 Task: Find connections with filter location Bingley with filter topic #Projectmanagementwith filter profile language English with filter current company Smile Foundation with filter school Institute of Engineering & Technology DAVV, Indore with filter industry Business Content with filter service category Print Design with filter keywords title Graphic Designer
Action: Mouse moved to (481, 61)
Screenshot: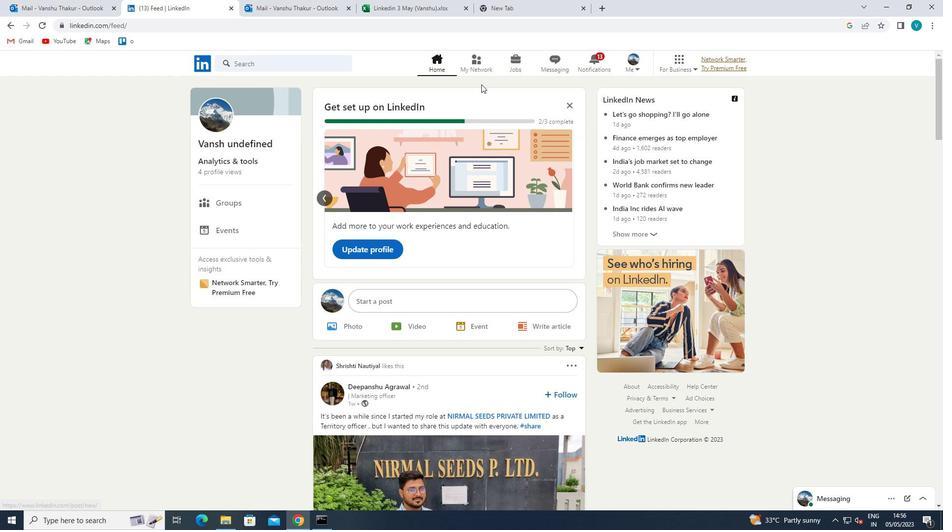 
Action: Mouse pressed left at (481, 61)
Screenshot: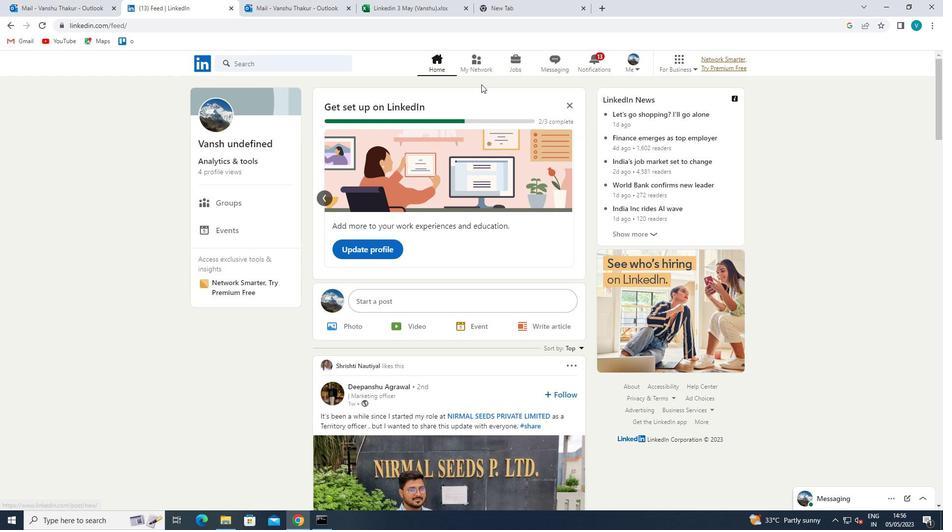 
Action: Mouse moved to (284, 119)
Screenshot: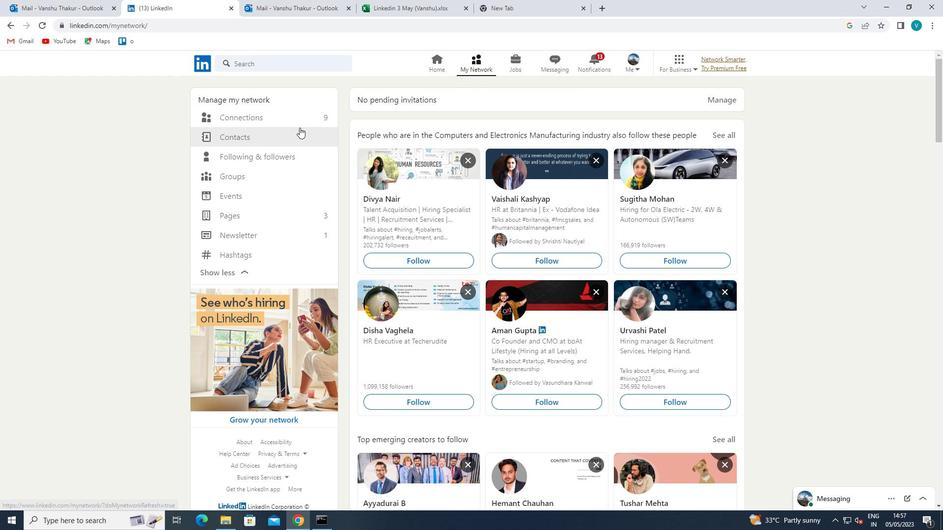 
Action: Mouse pressed left at (284, 119)
Screenshot: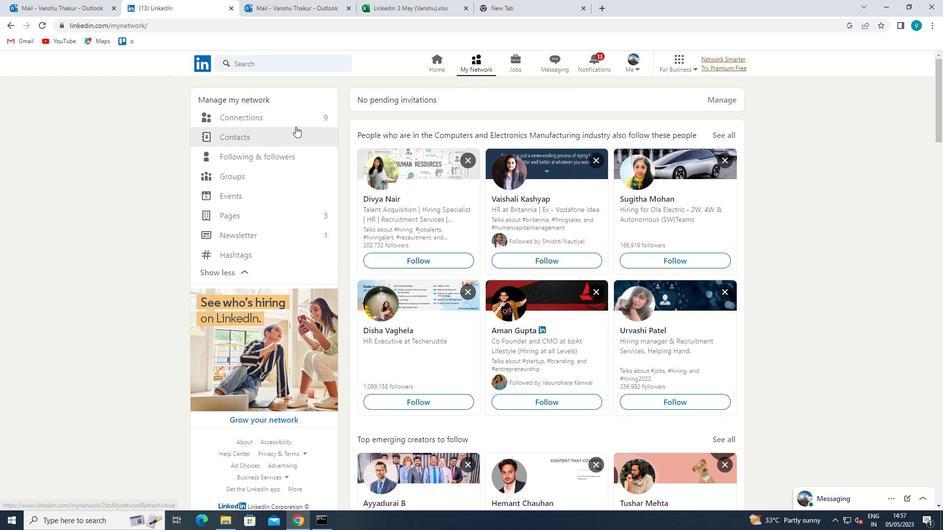 
Action: Mouse moved to (558, 114)
Screenshot: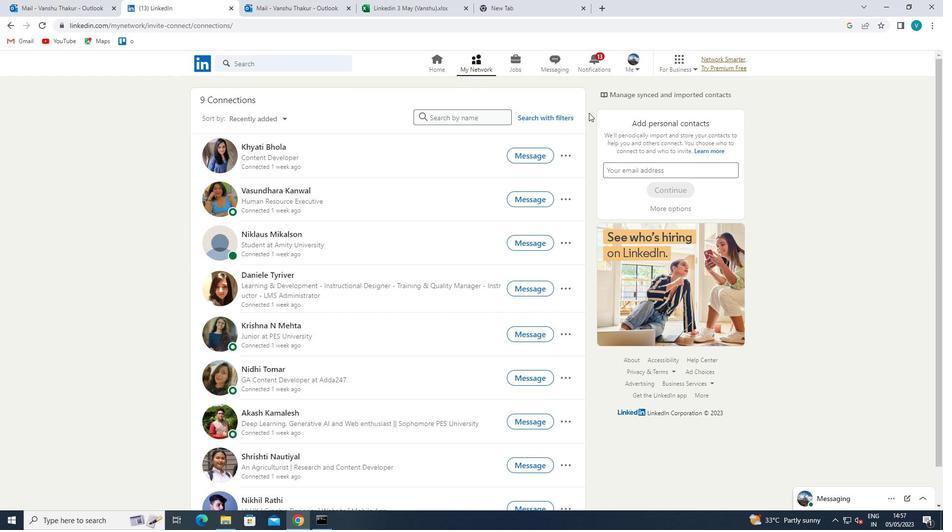
Action: Mouse pressed left at (558, 114)
Screenshot: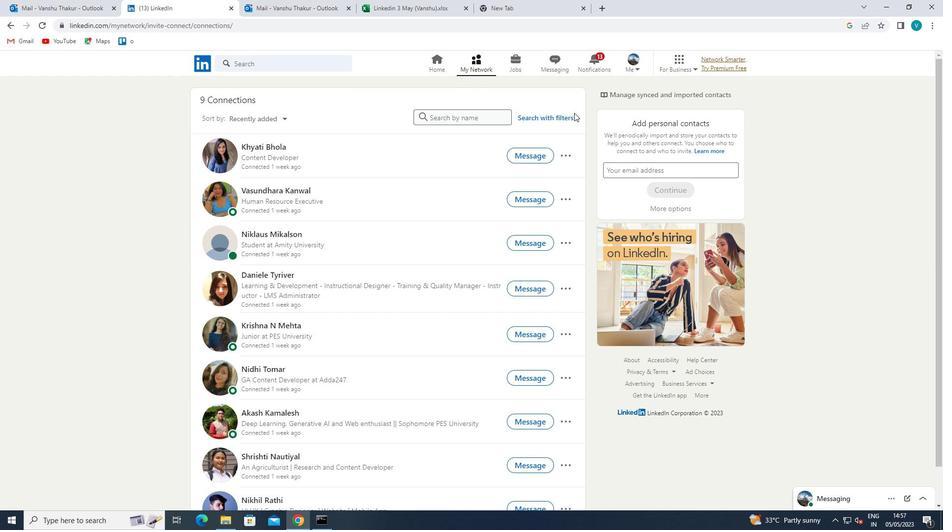 
Action: Mouse moved to (477, 93)
Screenshot: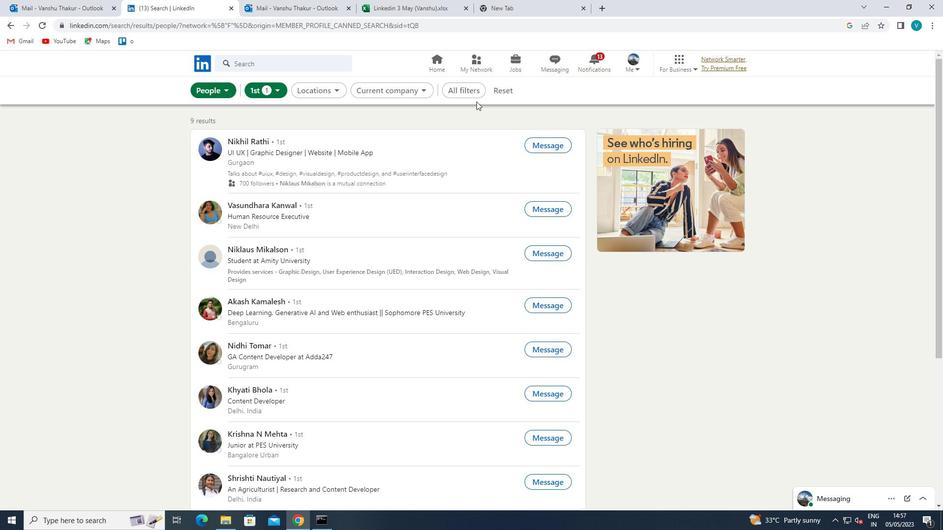 
Action: Mouse pressed left at (477, 93)
Screenshot: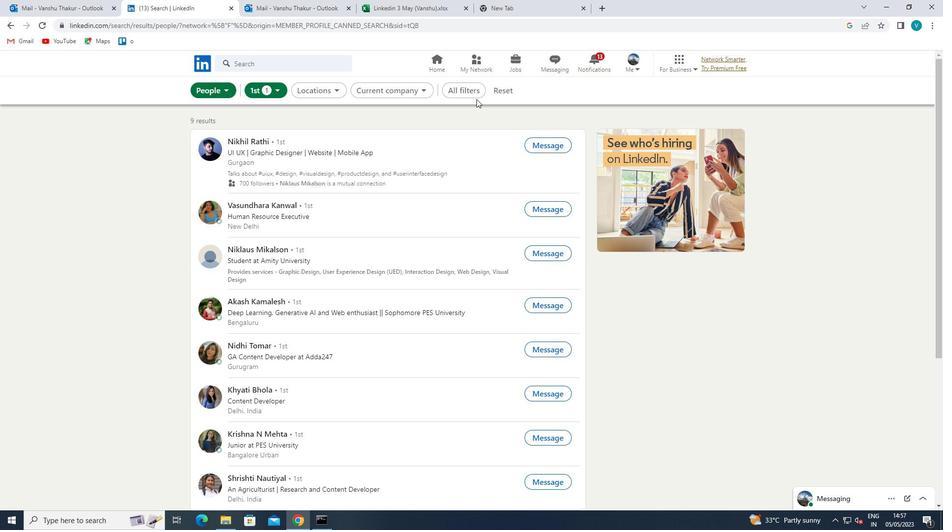 
Action: Mouse moved to (825, 221)
Screenshot: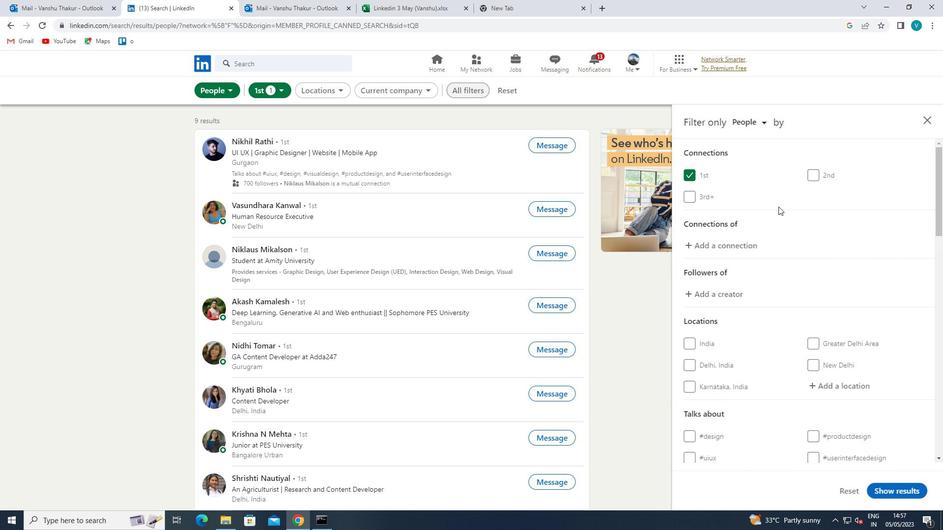 
Action: Mouse scrolled (825, 220) with delta (0, 0)
Screenshot: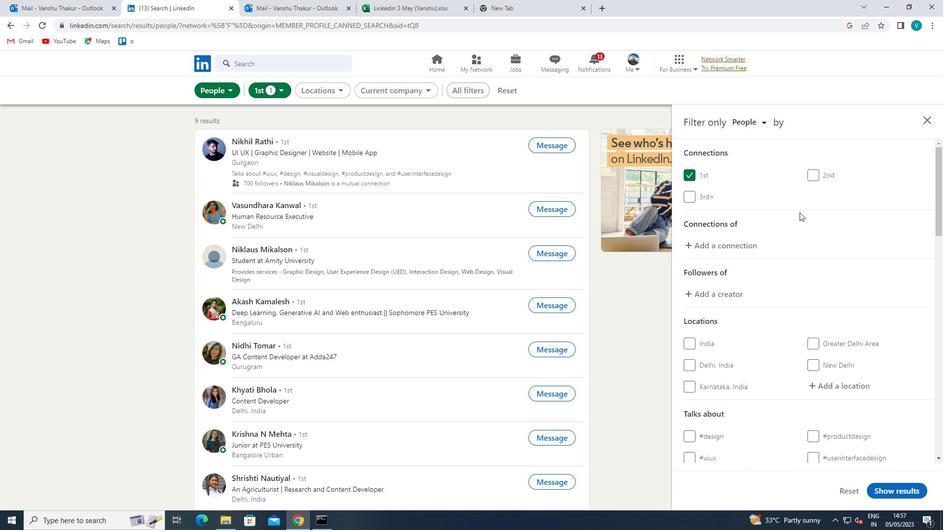 
Action: Mouse moved to (826, 221)
Screenshot: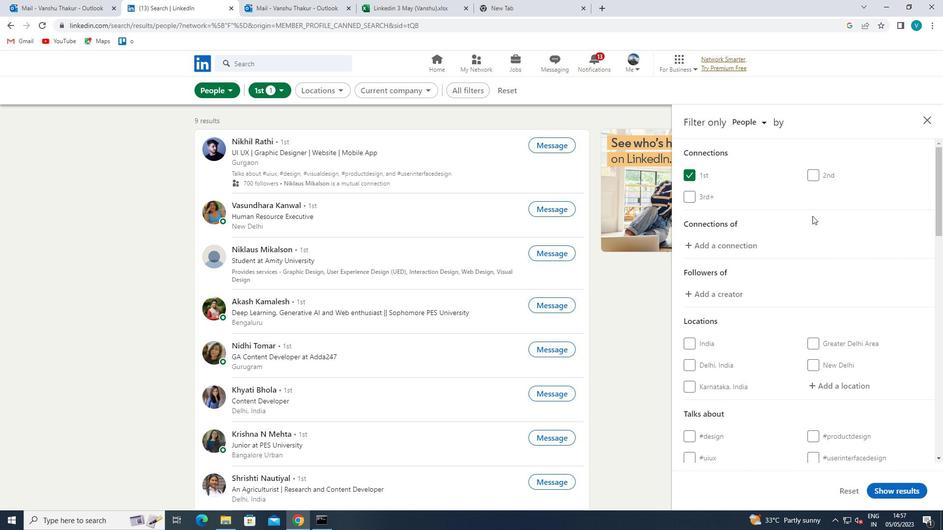 
Action: Mouse scrolled (826, 221) with delta (0, 0)
Screenshot: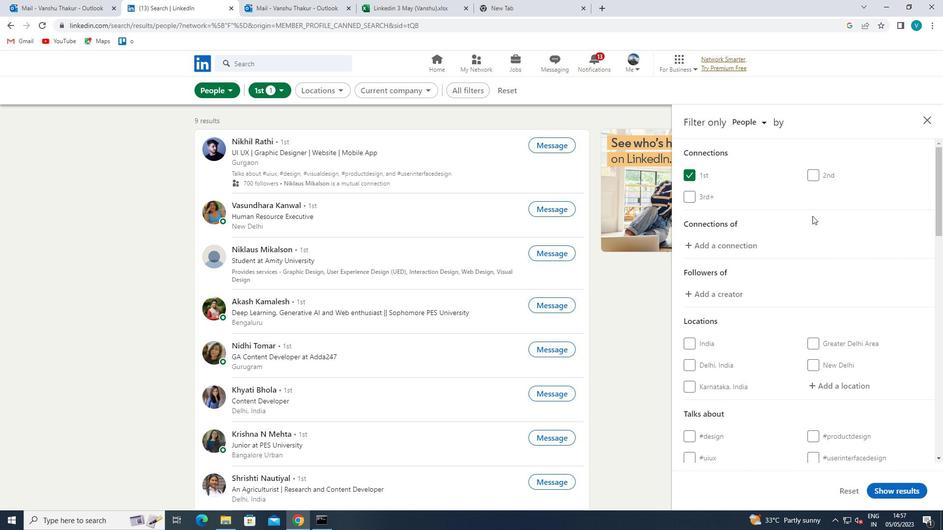 
Action: Mouse moved to (826, 222)
Screenshot: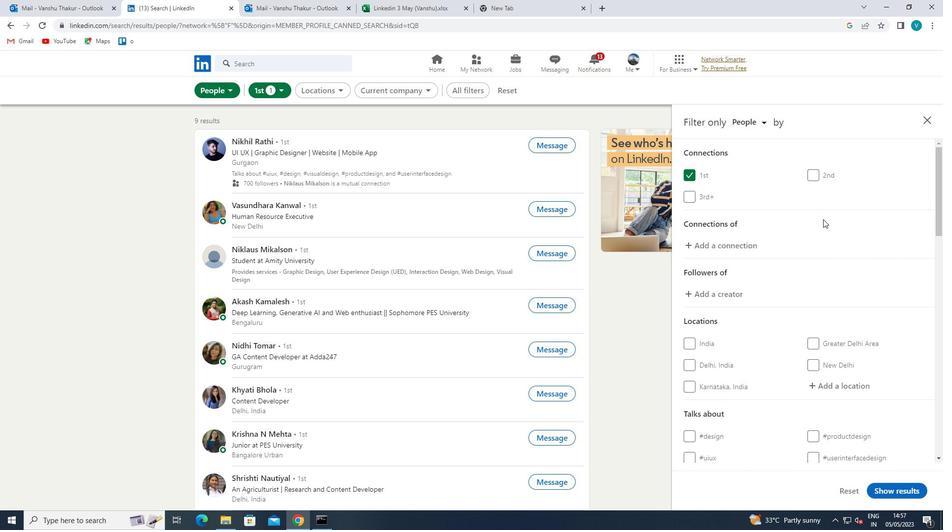 
Action: Mouse scrolled (826, 221) with delta (0, 0)
Screenshot: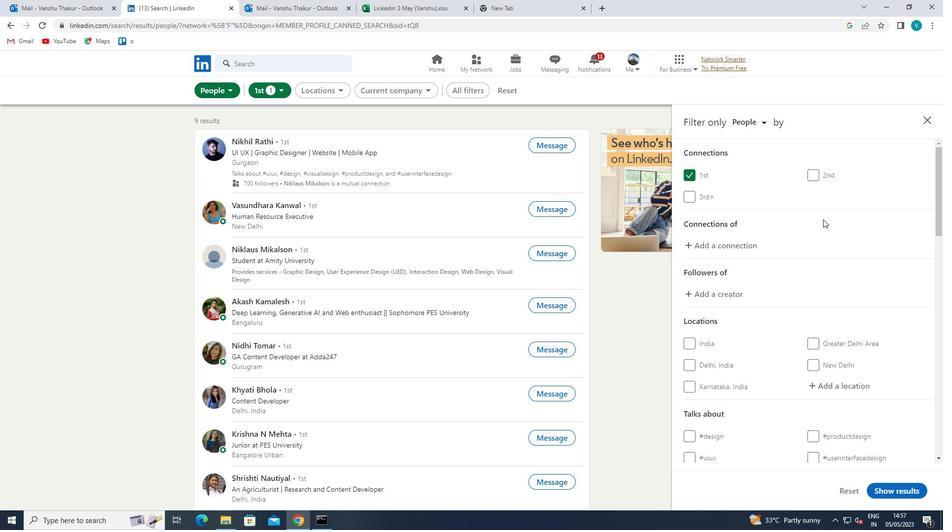 
Action: Mouse moved to (844, 241)
Screenshot: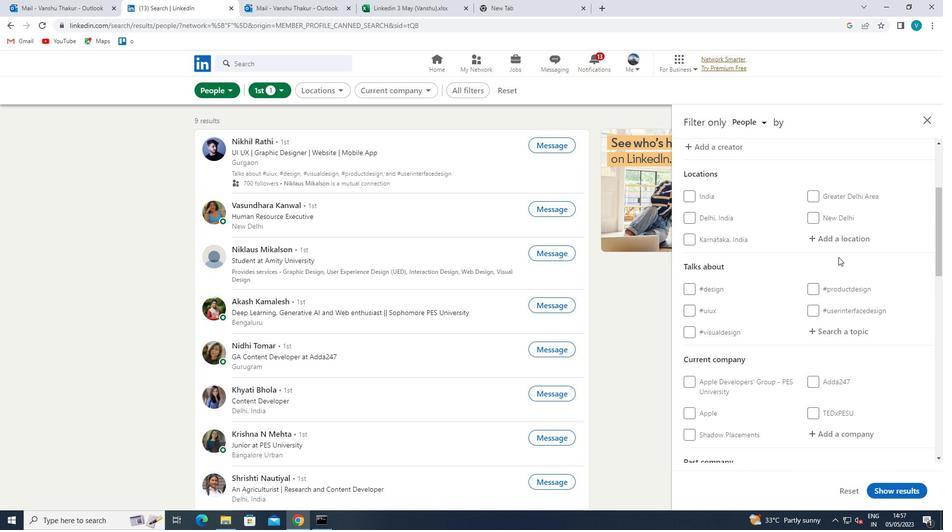 
Action: Mouse pressed left at (844, 241)
Screenshot: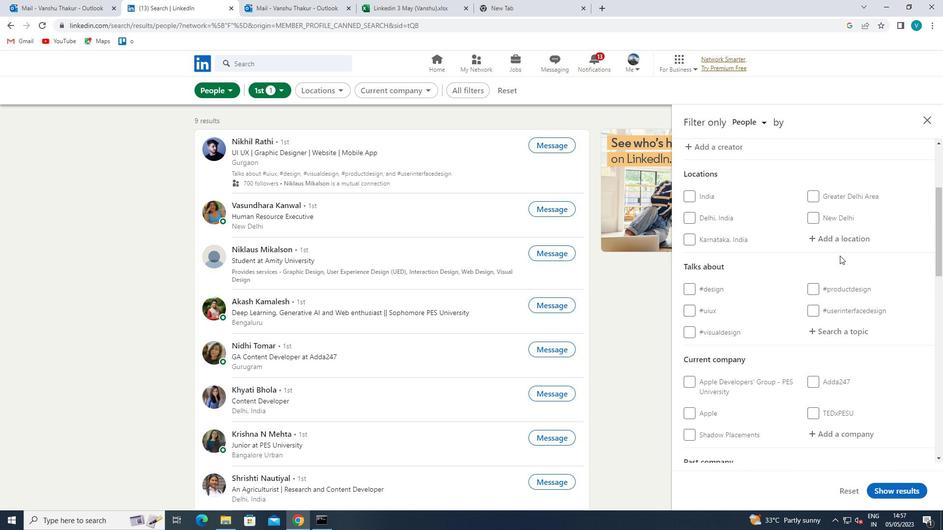 
Action: Key pressed <Key.shift>BINGLEY
Screenshot: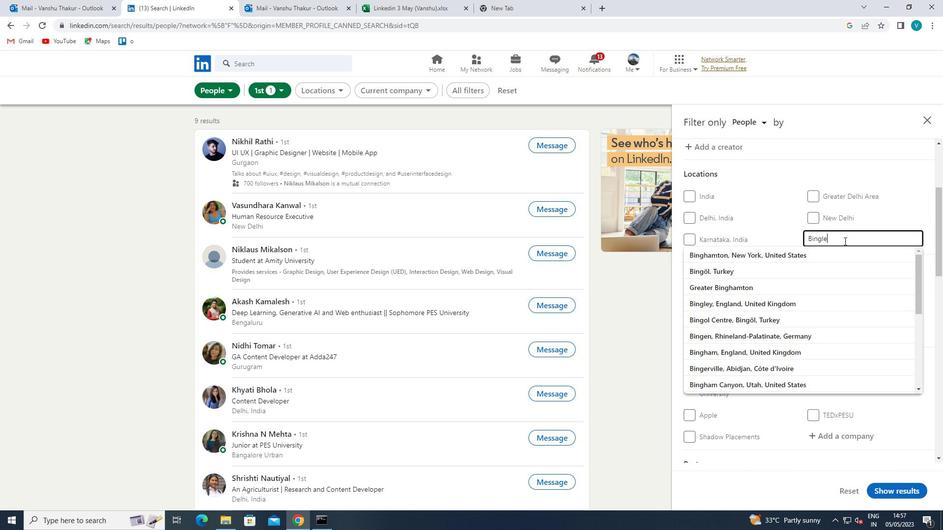 
Action: Mouse moved to (827, 249)
Screenshot: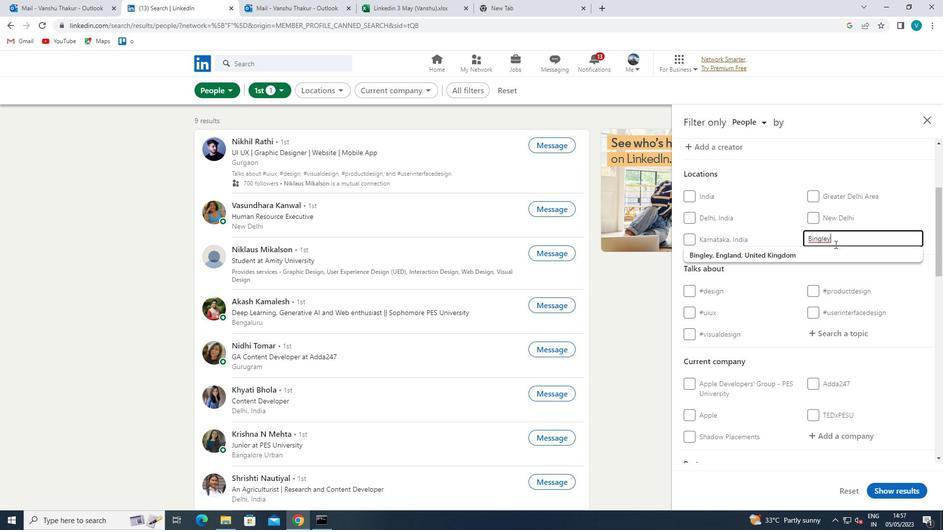 
Action: Mouse pressed left at (827, 249)
Screenshot: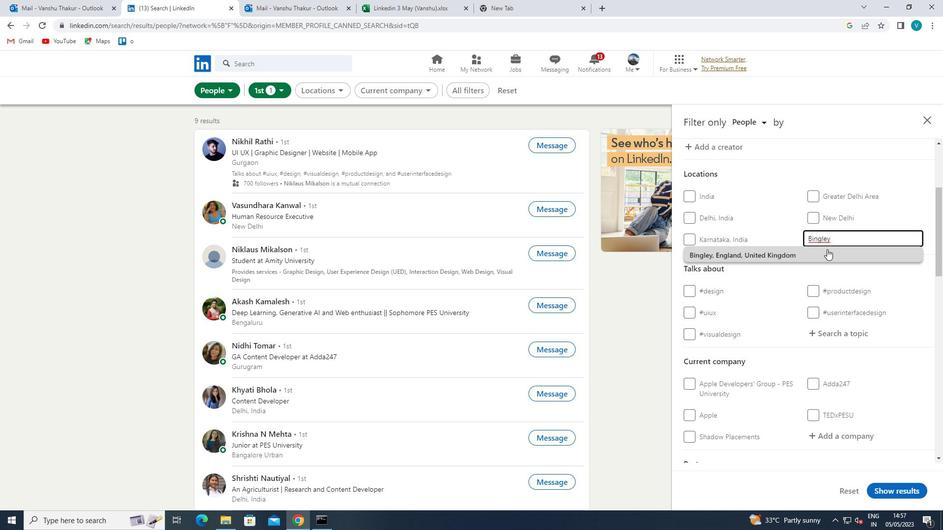
Action: Mouse scrolled (827, 249) with delta (0, 0)
Screenshot: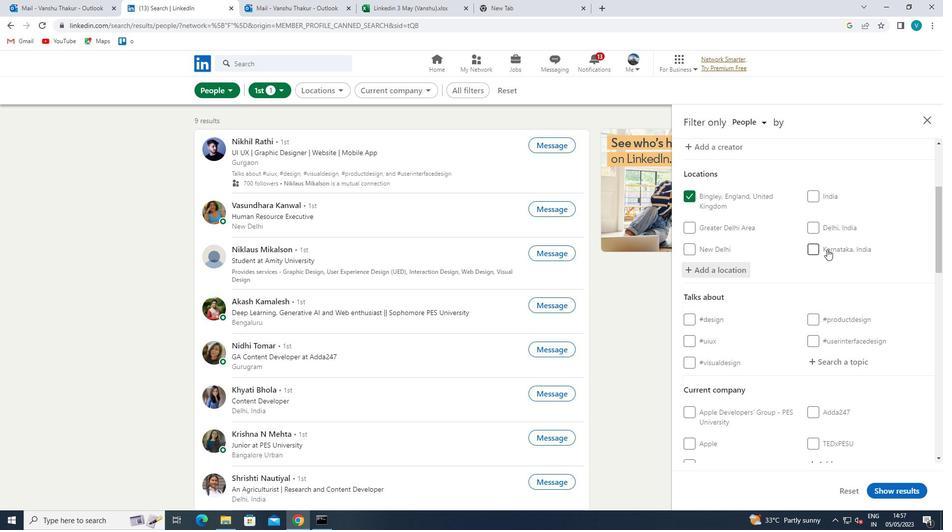 
Action: Mouse scrolled (827, 249) with delta (0, 0)
Screenshot: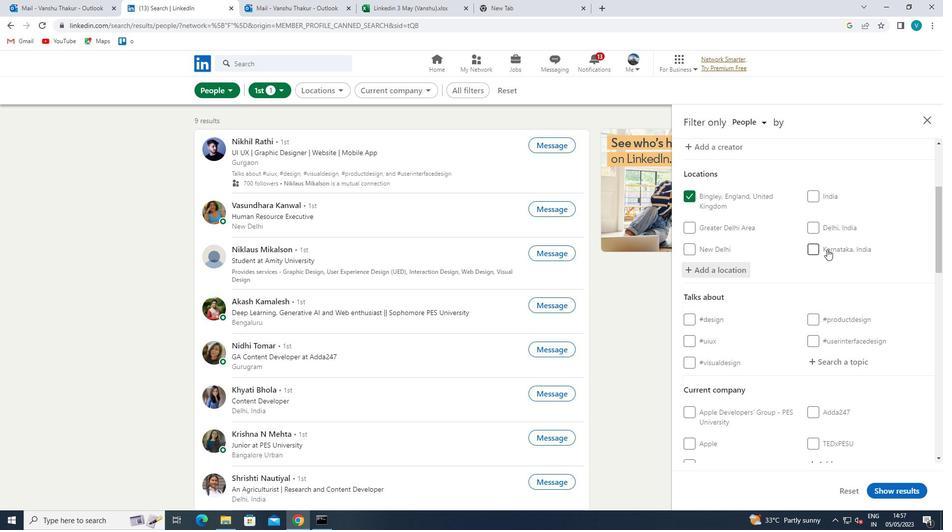 
Action: Mouse moved to (833, 272)
Screenshot: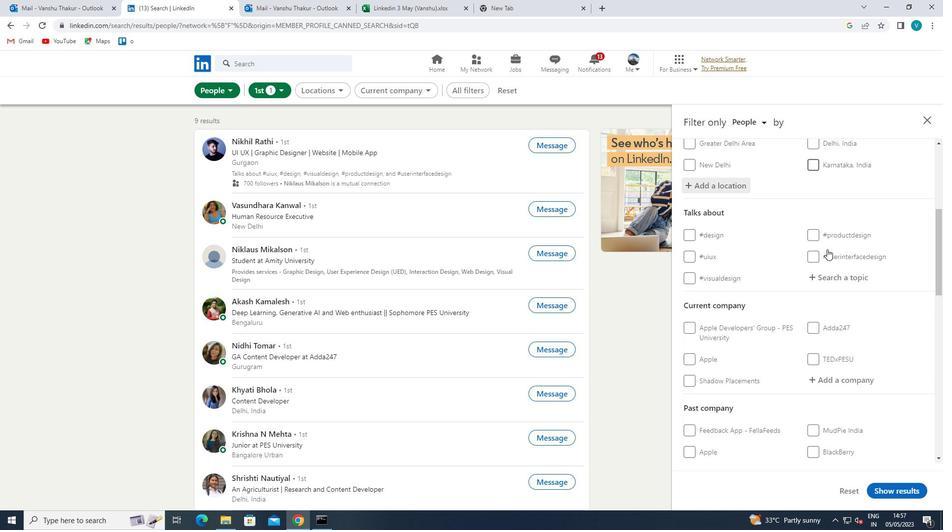 
Action: Mouse pressed left at (833, 272)
Screenshot: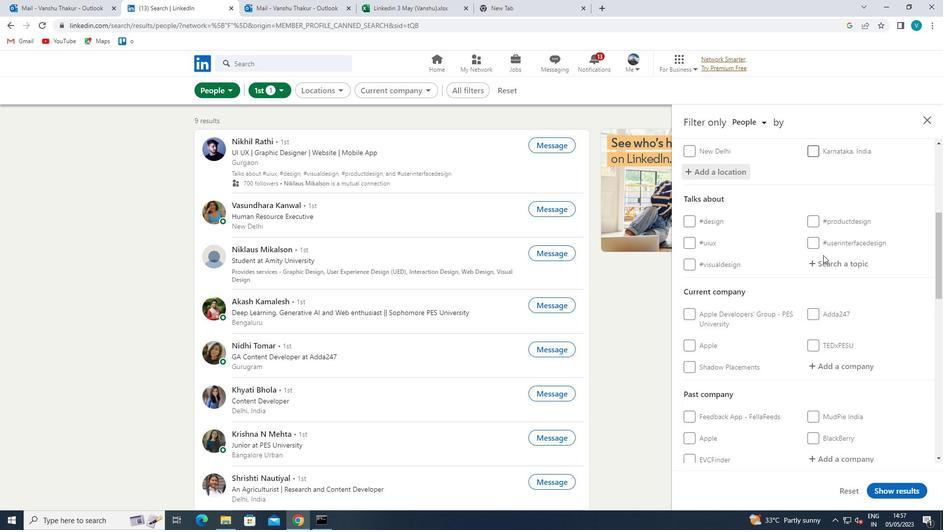 
Action: Mouse moved to (843, 266)
Screenshot: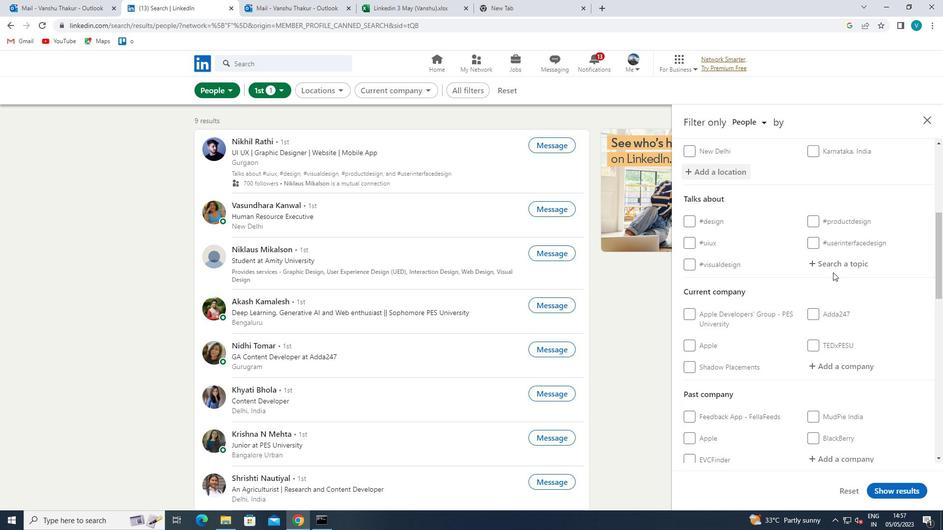 
Action: Mouse pressed left at (843, 266)
Screenshot: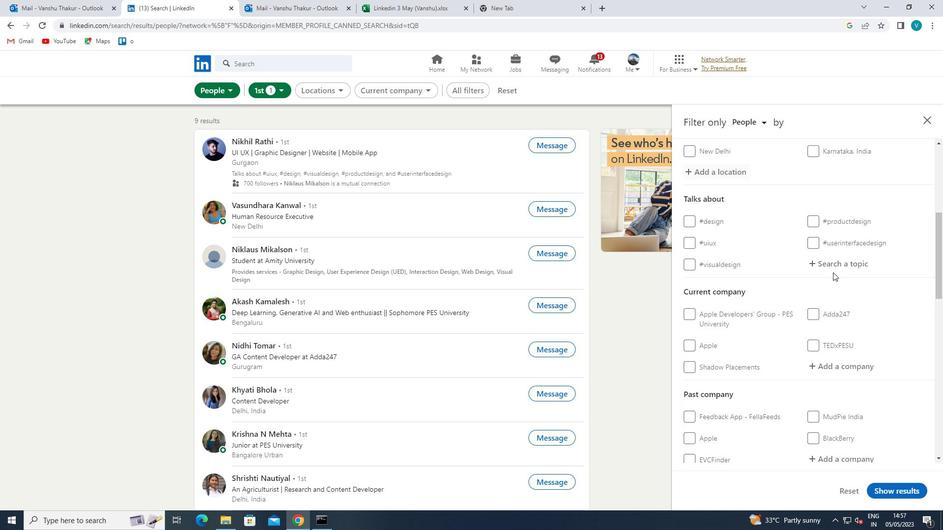 
Action: Key pressed PROJECT
Screenshot: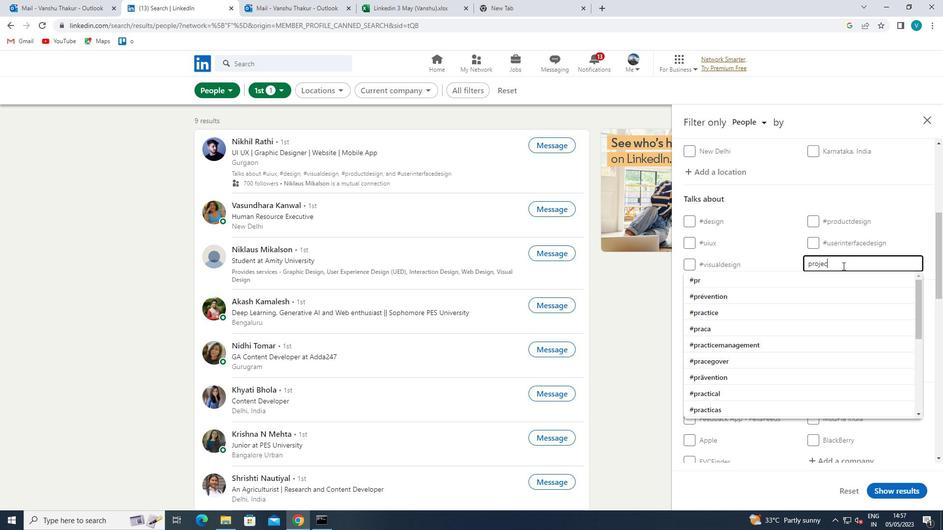
Action: Mouse moved to (828, 296)
Screenshot: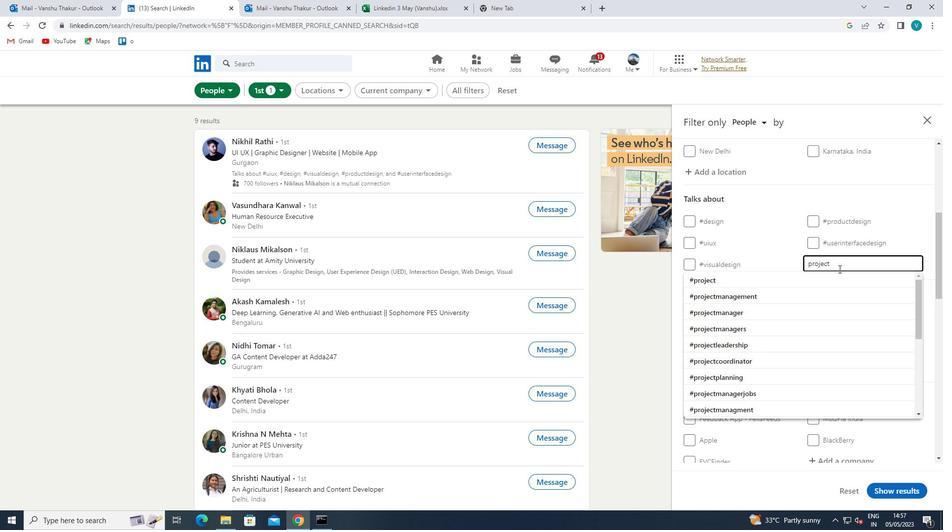 
Action: Mouse pressed left at (828, 296)
Screenshot: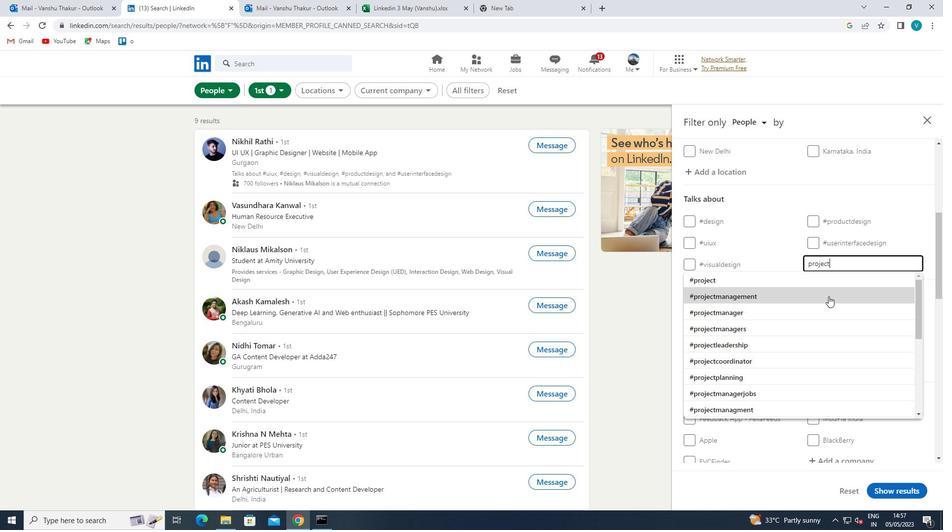 
Action: Mouse scrolled (828, 296) with delta (0, 0)
Screenshot: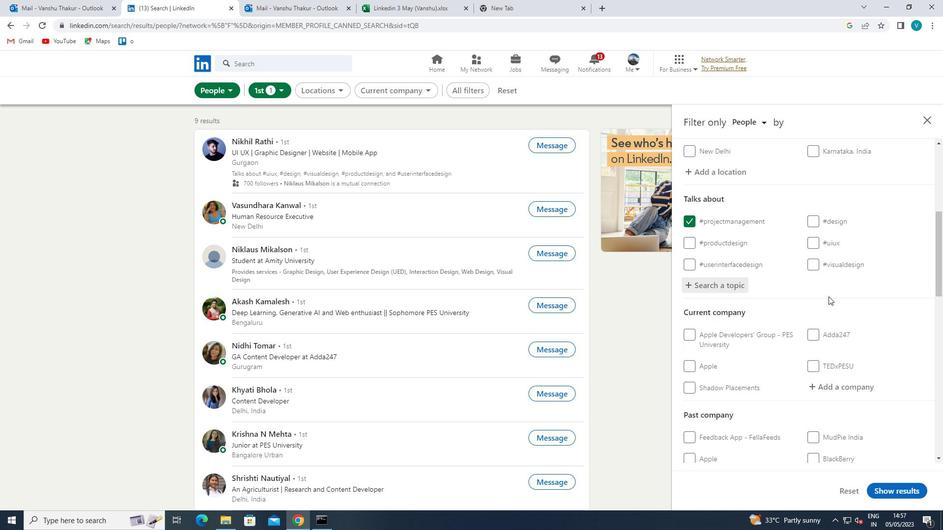 
Action: Mouse scrolled (828, 296) with delta (0, 0)
Screenshot: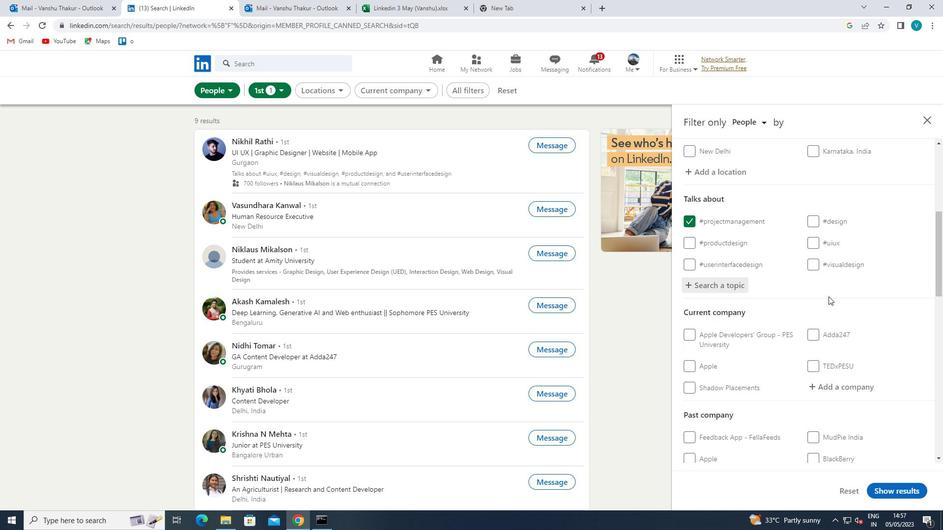 
Action: Mouse scrolled (828, 296) with delta (0, 0)
Screenshot: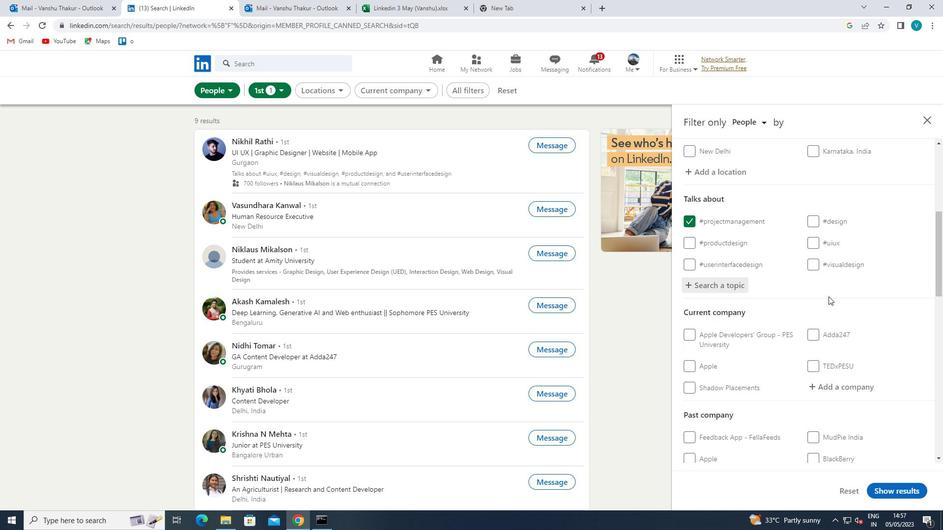 
Action: Mouse scrolled (828, 296) with delta (0, 0)
Screenshot: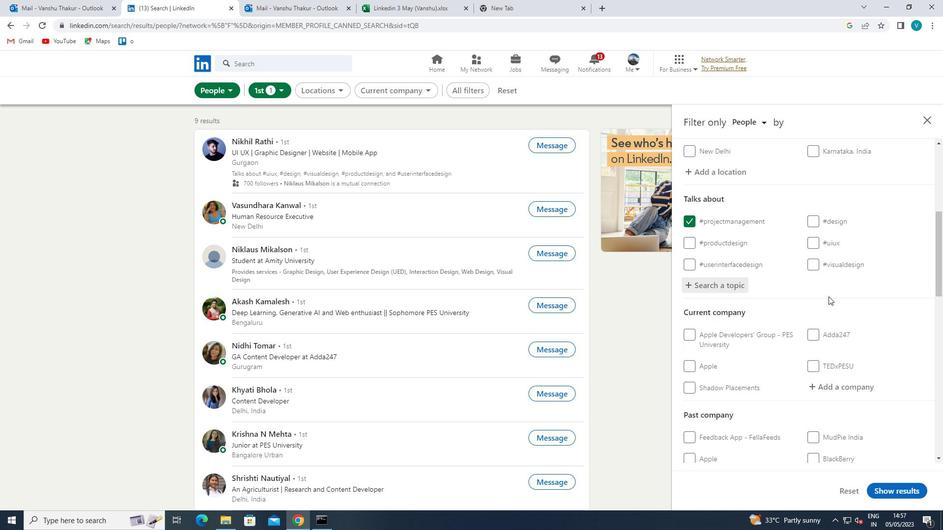 
Action: Mouse scrolled (828, 296) with delta (0, 0)
Screenshot: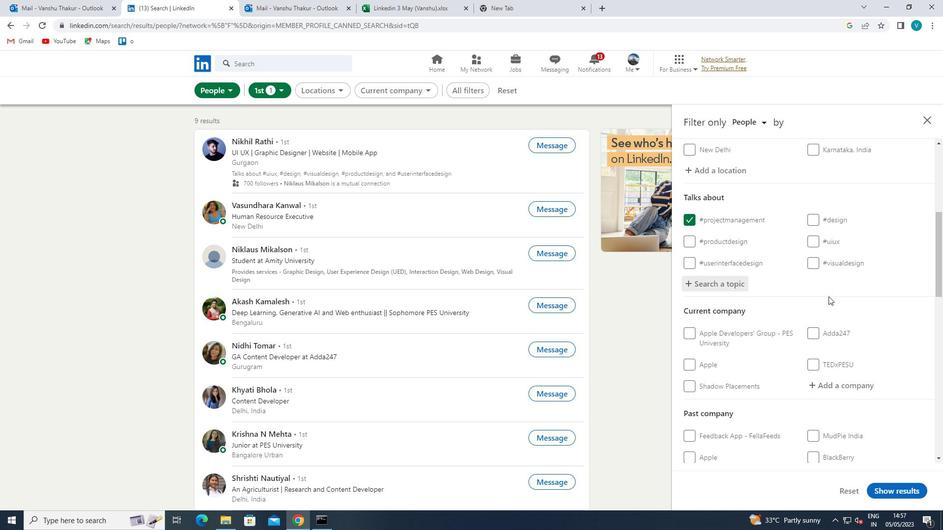 
Action: Mouse scrolled (828, 296) with delta (0, 0)
Screenshot: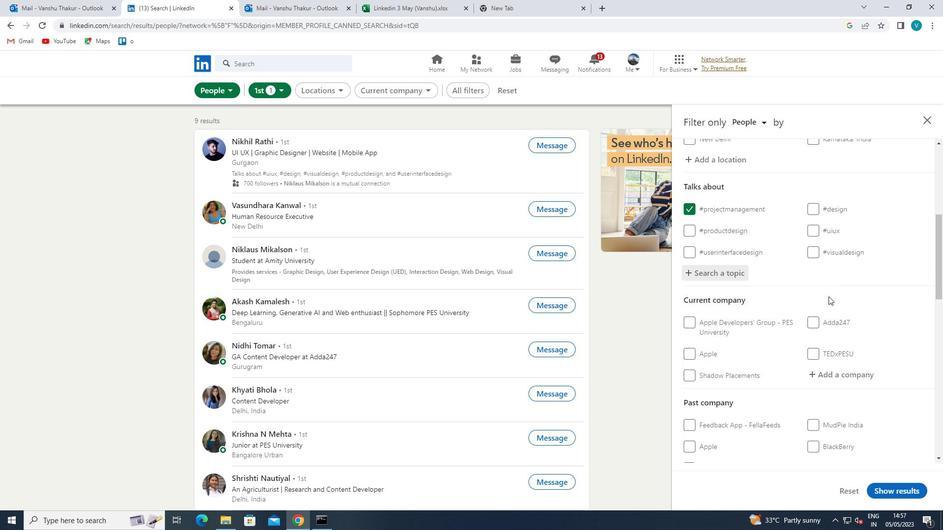 
Action: Mouse scrolled (828, 296) with delta (0, 0)
Screenshot: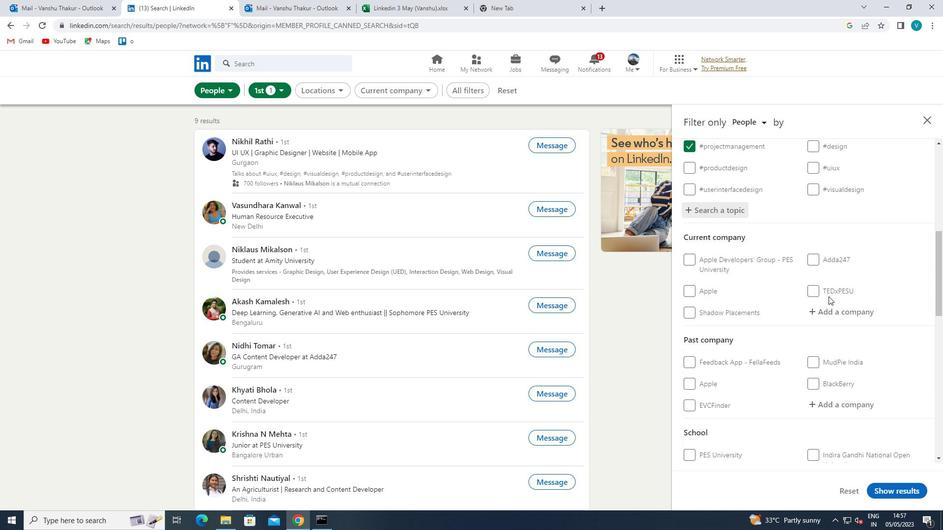 
Action: Mouse moved to (765, 341)
Screenshot: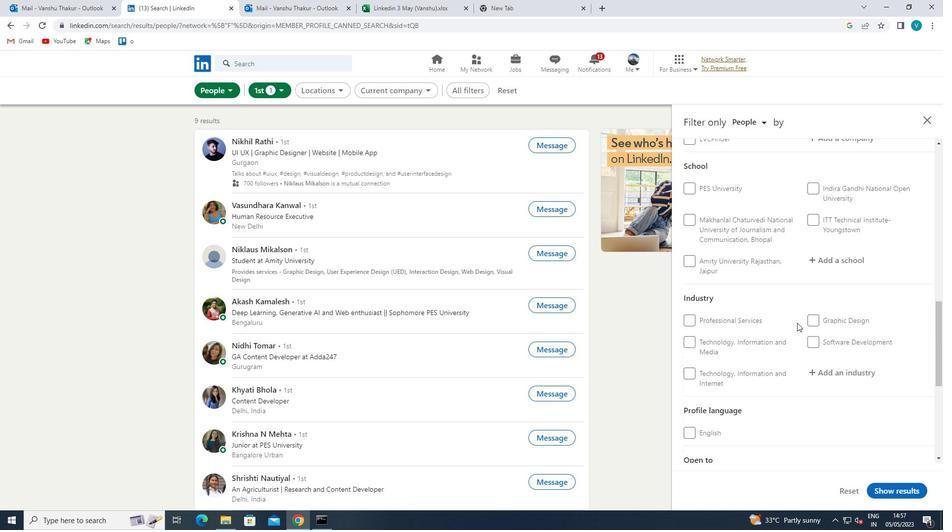 
Action: Mouse scrolled (765, 340) with delta (0, 0)
Screenshot: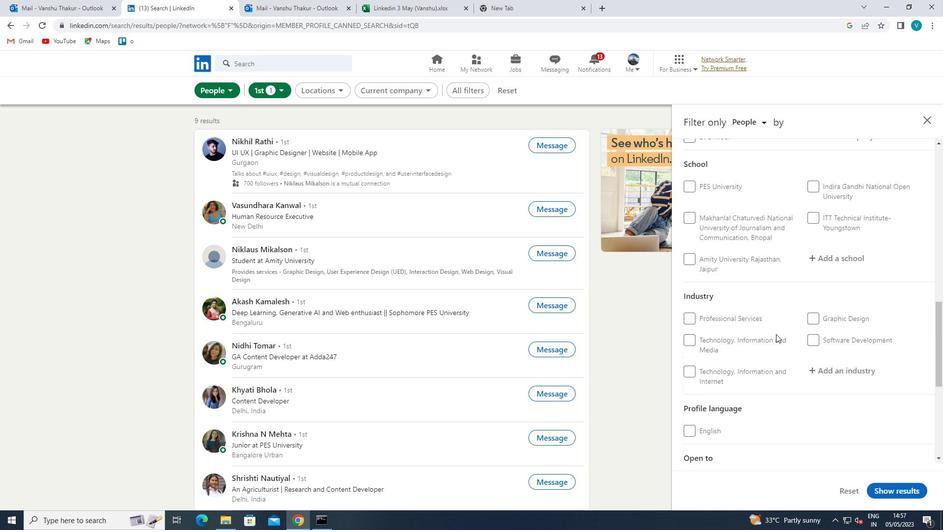 
Action: Mouse scrolled (765, 340) with delta (0, 0)
Screenshot: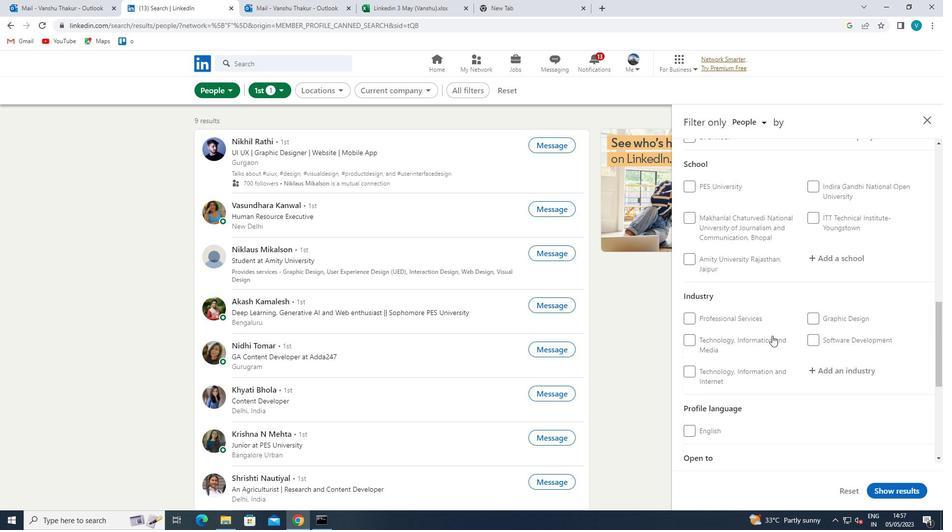 
Action: Mouse moved to (690, 324)
Screenshot: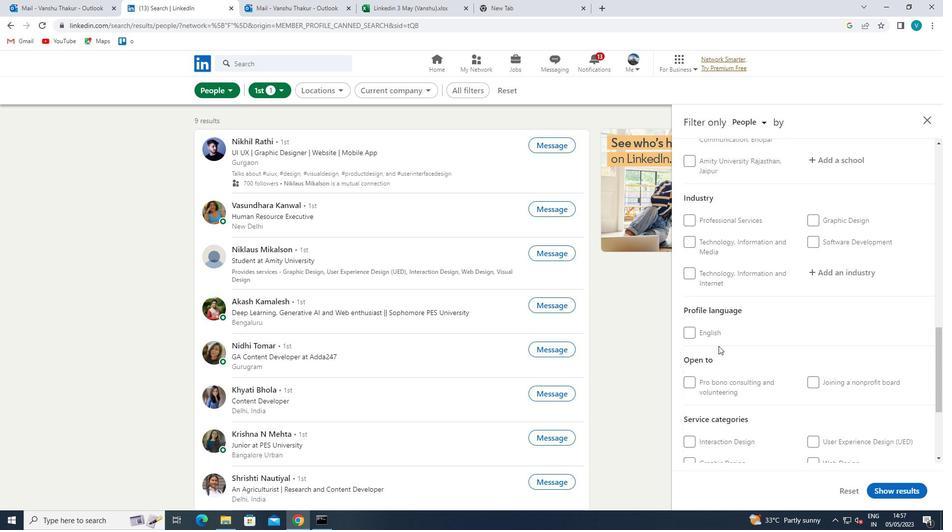 
Action: Mouse pressed left at (690, 324)
Screenshot: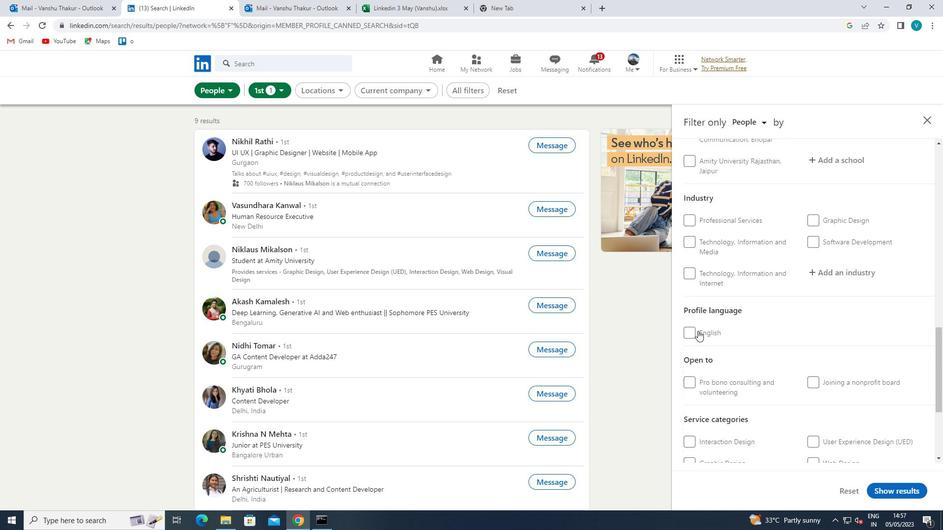 
Action: Mouse moved to (688, 330)
Screenshot: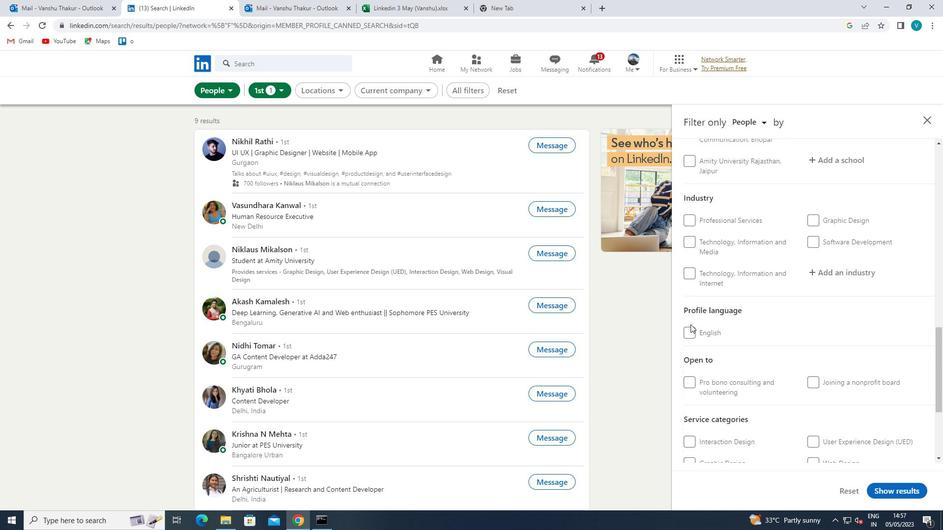 
Action: Mouse pressed left at (688, 330)
Screenshot: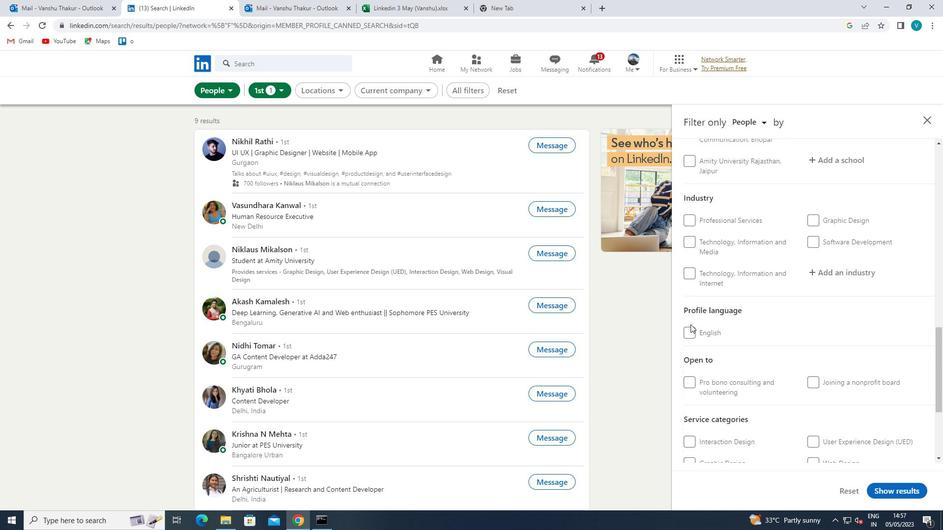 
Action: Mouse moved to (765, 327)
Screenshot: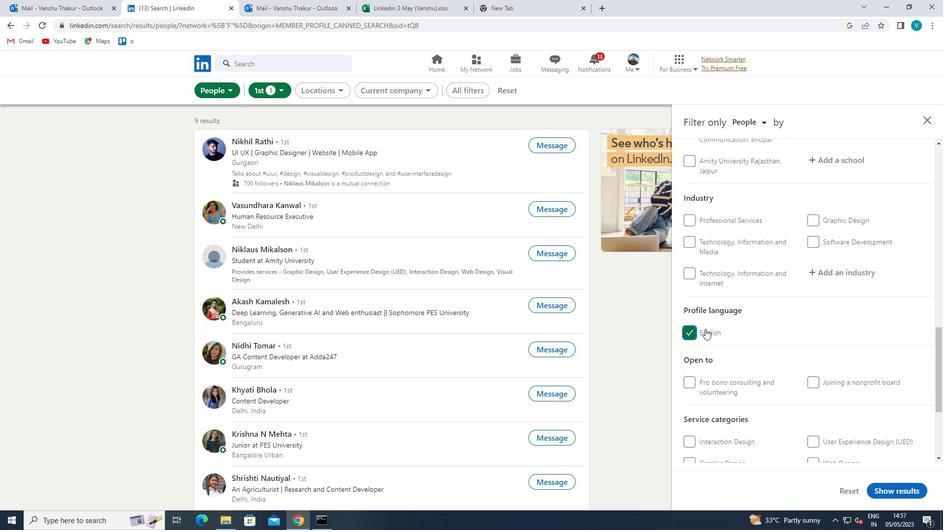 
Action: Mouse scrolled (765, 328) with delta (0, 0)
Screenshot: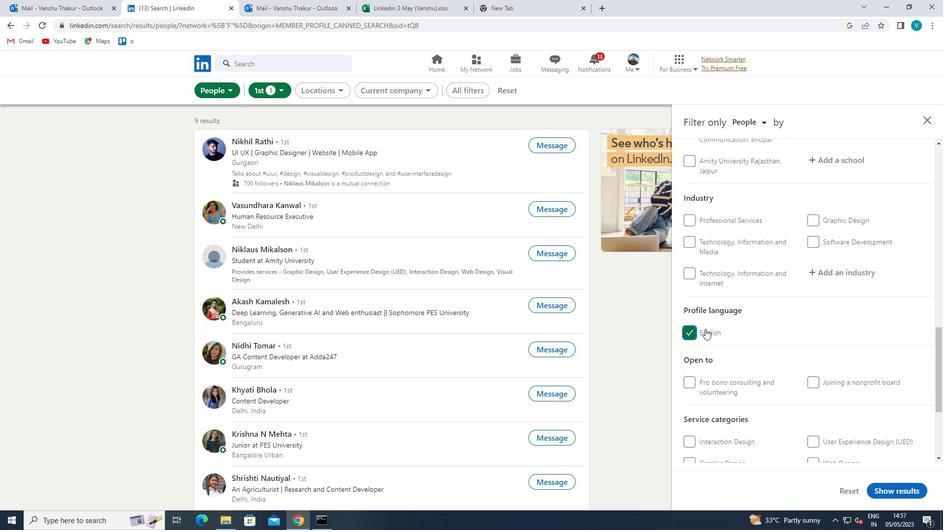 
Action: Mouse moved to (767, 327)
Screenshot: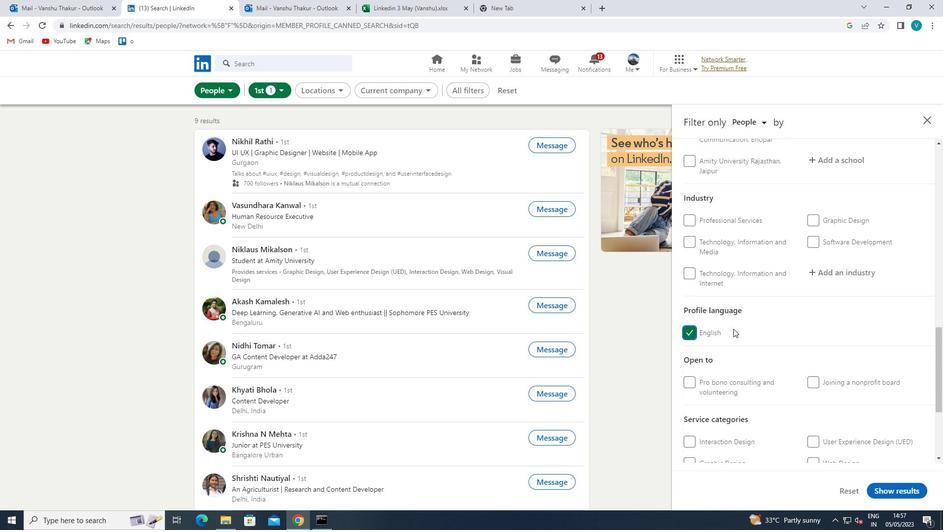 
Action: Mouse scrolled (767, 327) with delta (0, 0)
Screenshot: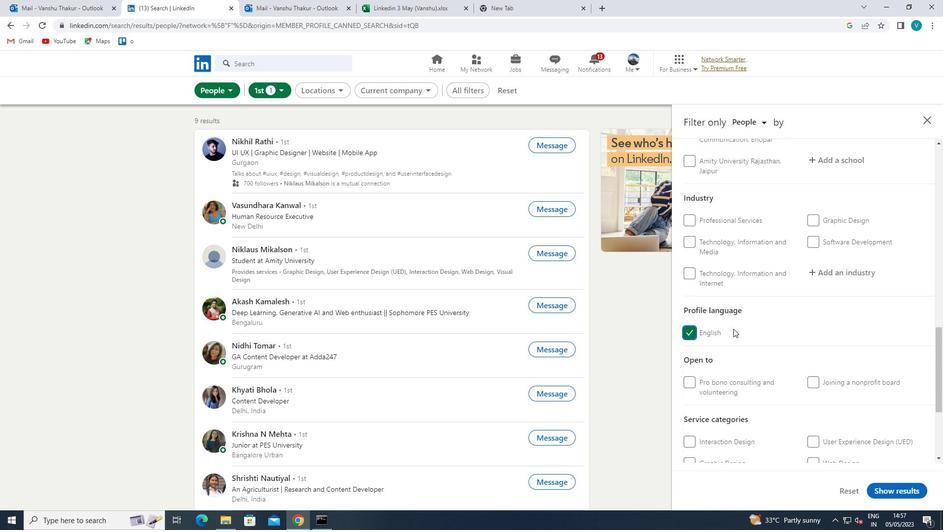 
Action: Mouse scrolled (767, 327) with delta (0, 0)
Screenshot: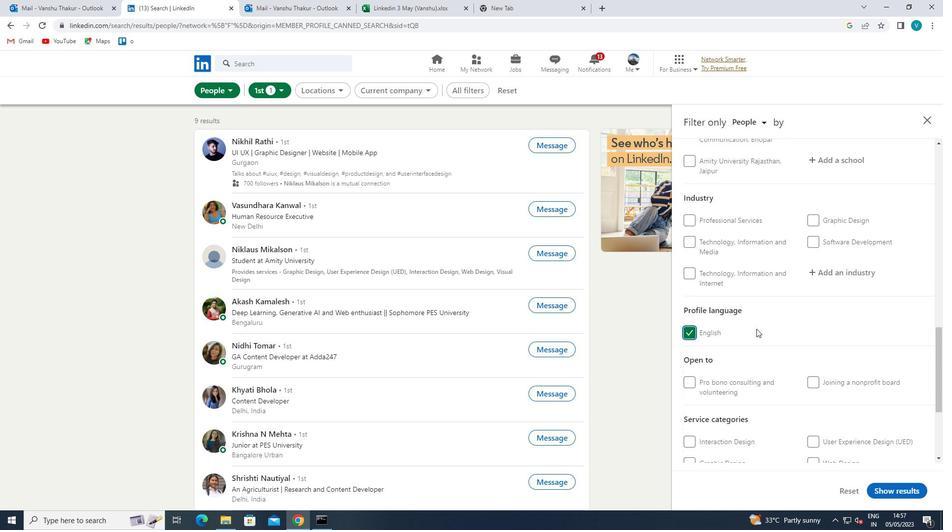 
Action: Mouse scrolled (767, 327) with delta (0, 0)
Screenshot: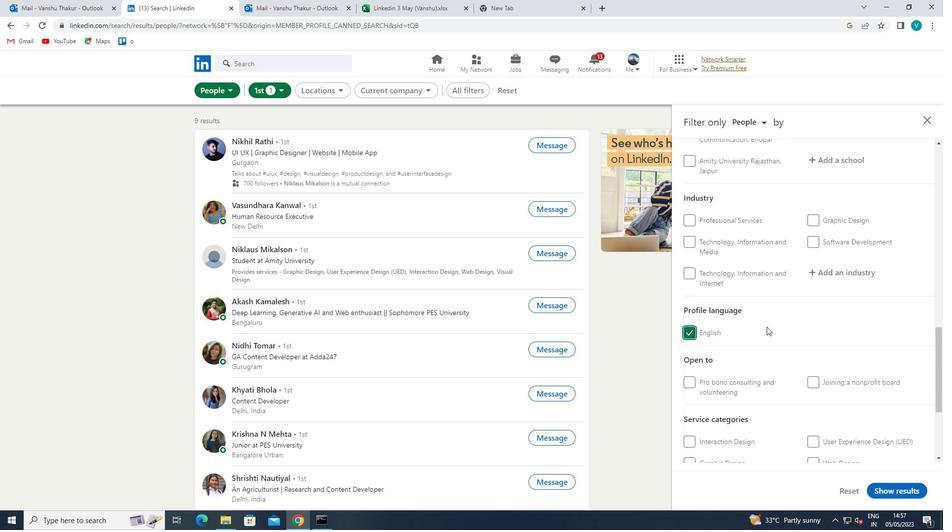 
Action: Mouse scrolled (767, 327) with delta (0, 0)
Screenshot: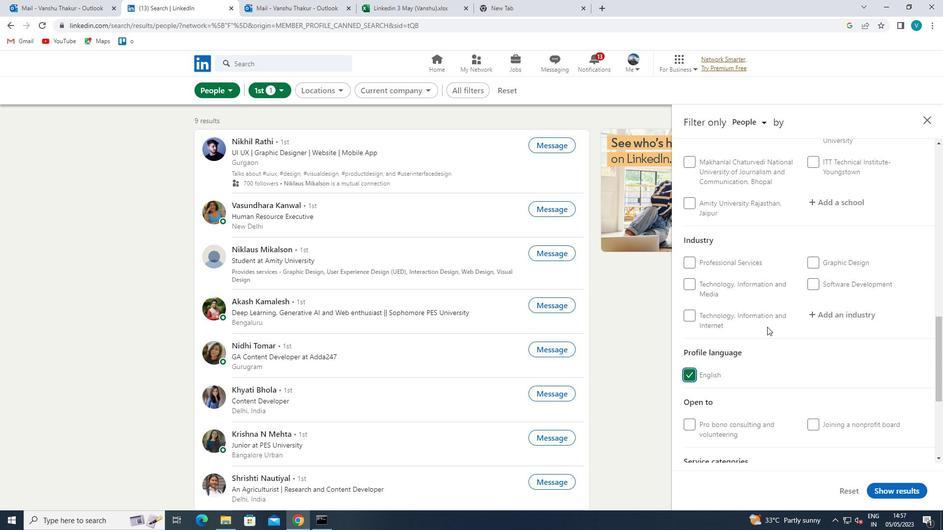 
Action: Mouse scrolled (767, 327) with delta (0, 0)
Screenshot: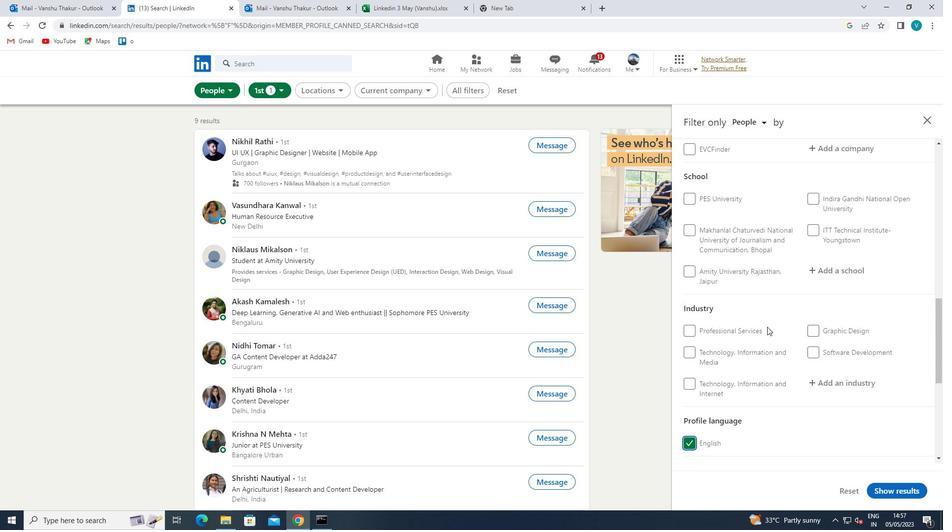 
Action: Mouse scrolled (767, 327) with delta (0, 0)
Screenshot: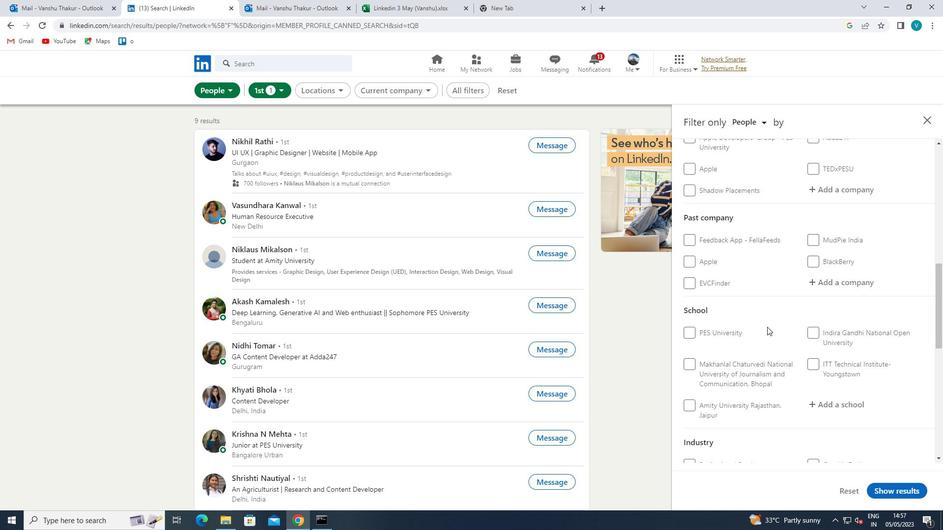 
Action: Mouse moved to (865, 283)
Screenshot: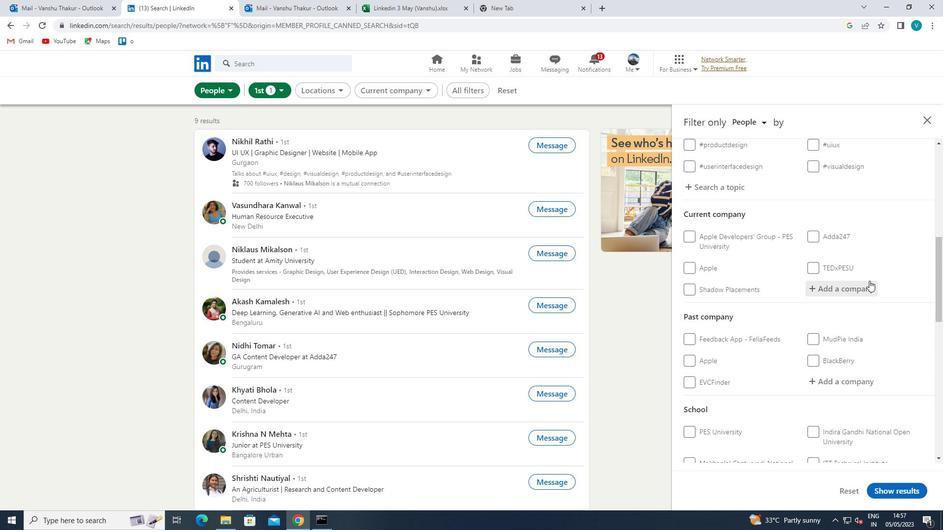 
Action: Mouse pressed left at (865, 283)
Screenshot: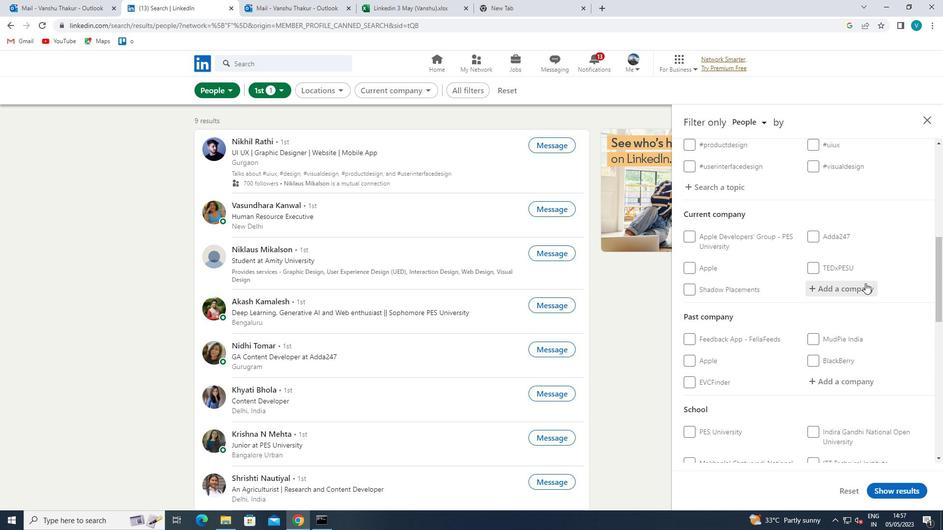 
Action: Key pressed <Key.shift>SMILE<Key.space><Key.shift>FOUNDATION
Screenshot: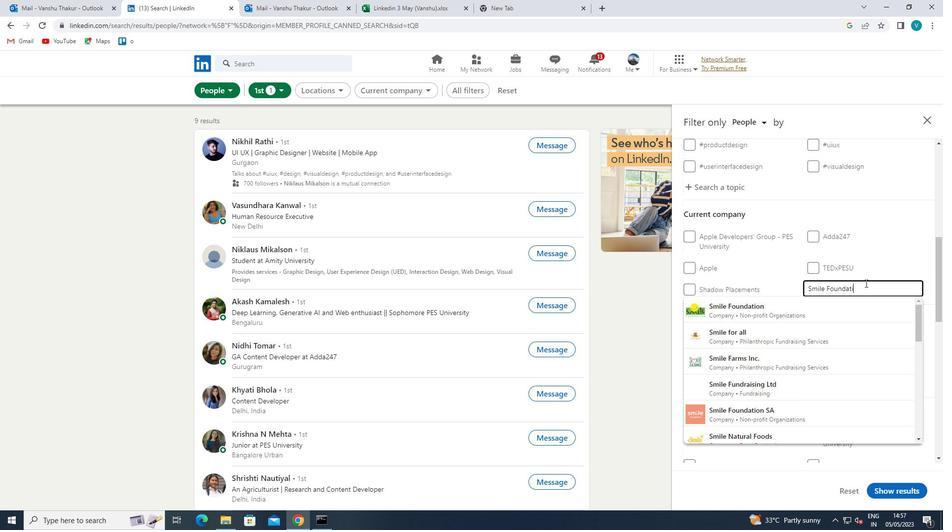 
Action: Mouse moved to (855, 306)
Screenshot: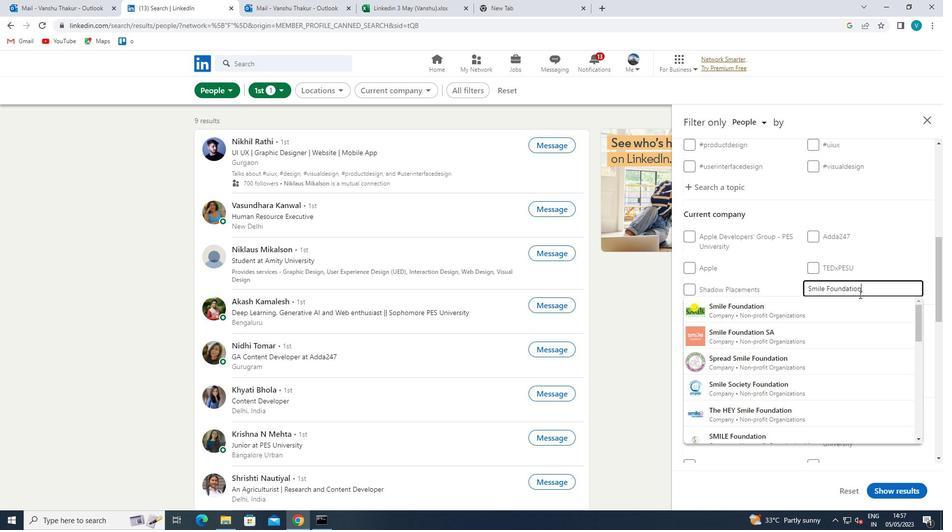 
Action: Mouse pressed left at (855, 306)
Screenshot: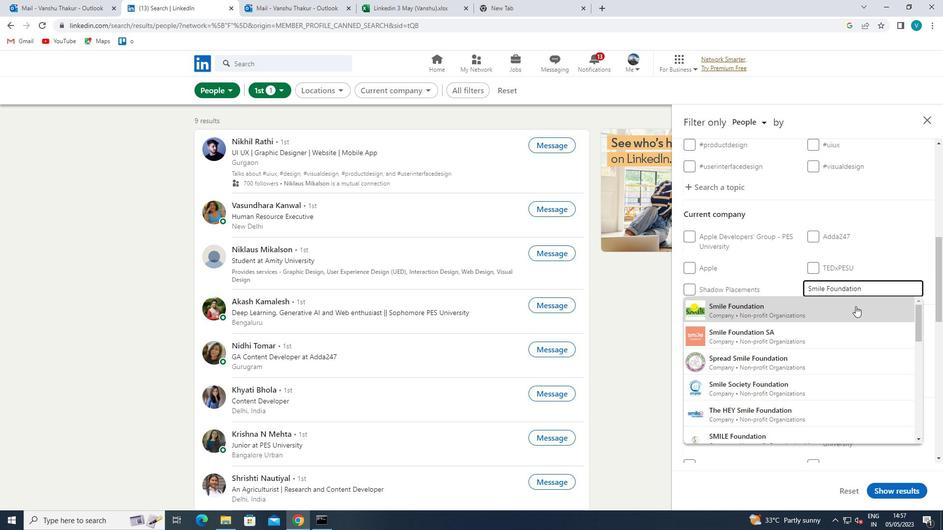 
Action: Mouse scrolled (855, 306) with delta (0, 0)
Screenshot: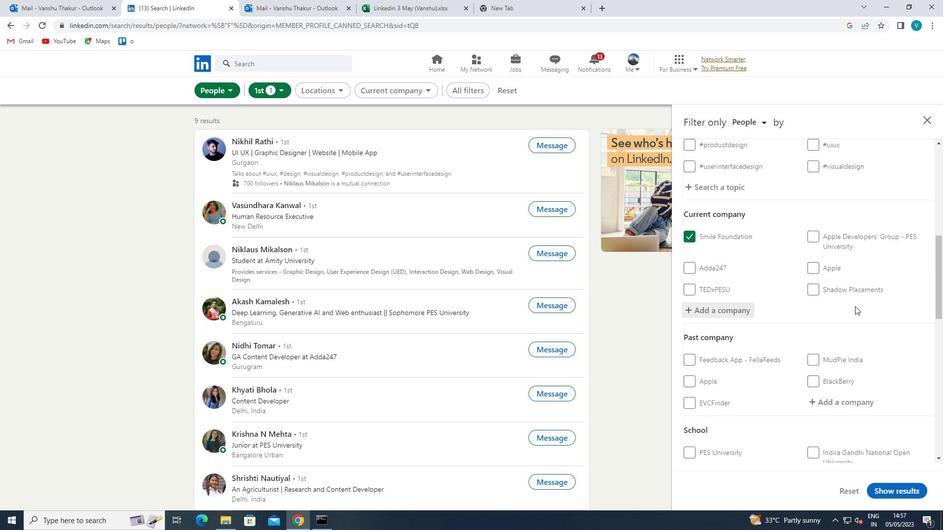 
Action: Mouse scrolled (855, 306) with delta (0, 0)
Screenshot: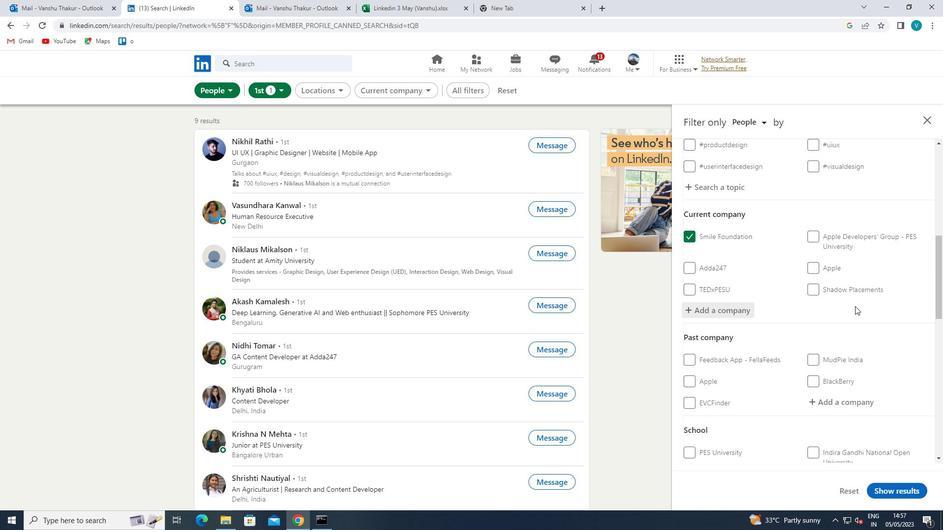 
Action: Mouse scrolled (855, 306) with delta (0, 0)
Screenshot: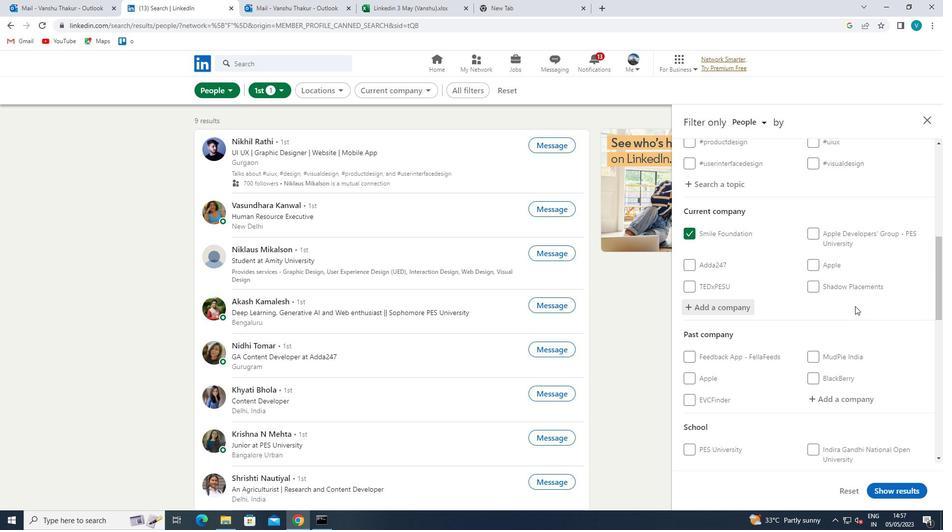 
Action: Mouse scrolled (855, 306) with delta (0, 0)
Screenshot: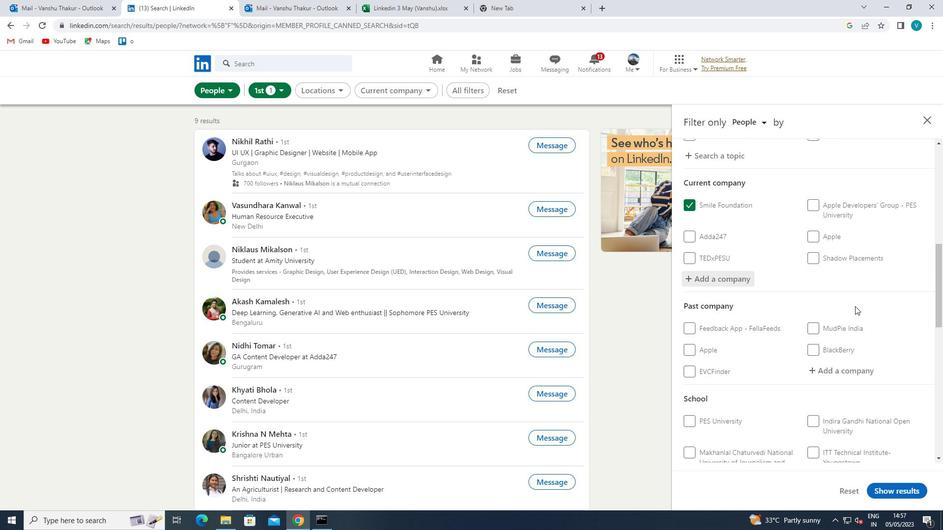 
Action: Mouse scrolled (855, 306) with delta (0, 0)
Screenshot: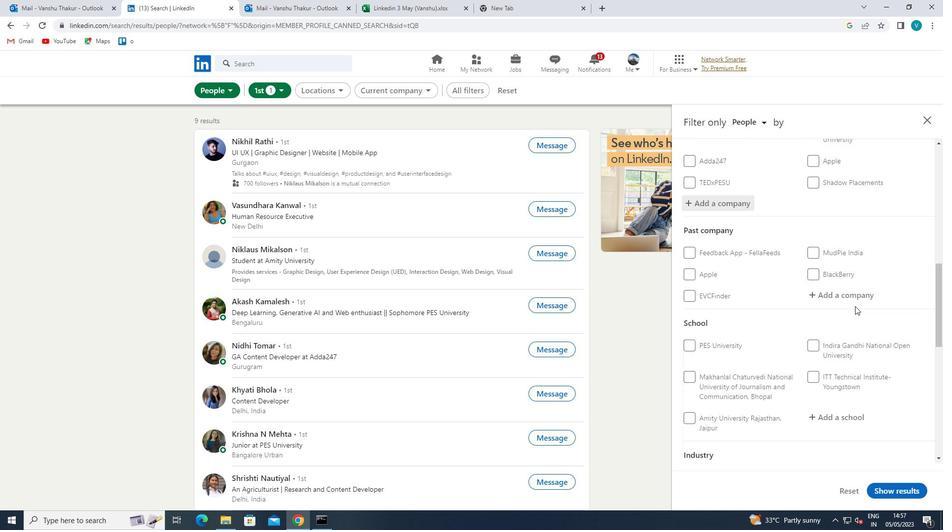 
Action: Mouse moved to (853, 283)
Screenshot: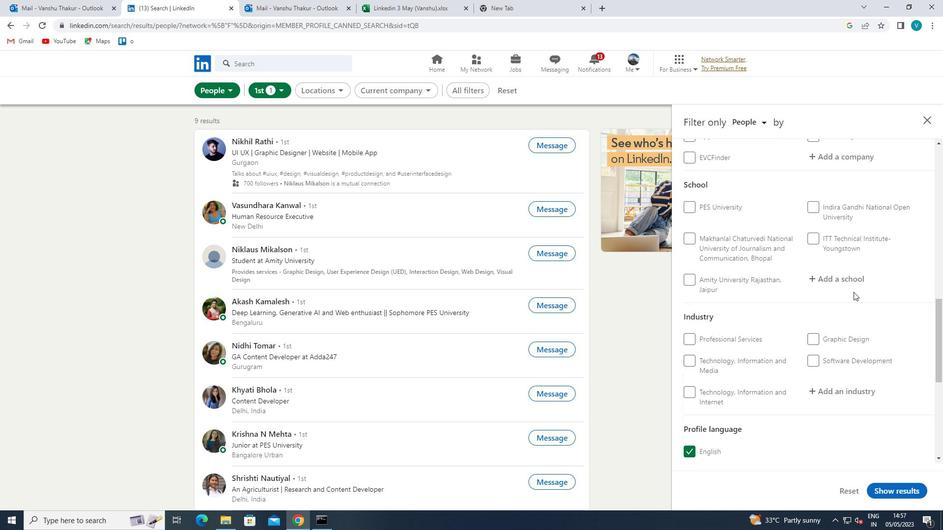 
Action: Mouse pressed left at (853, 283)
Screenshot: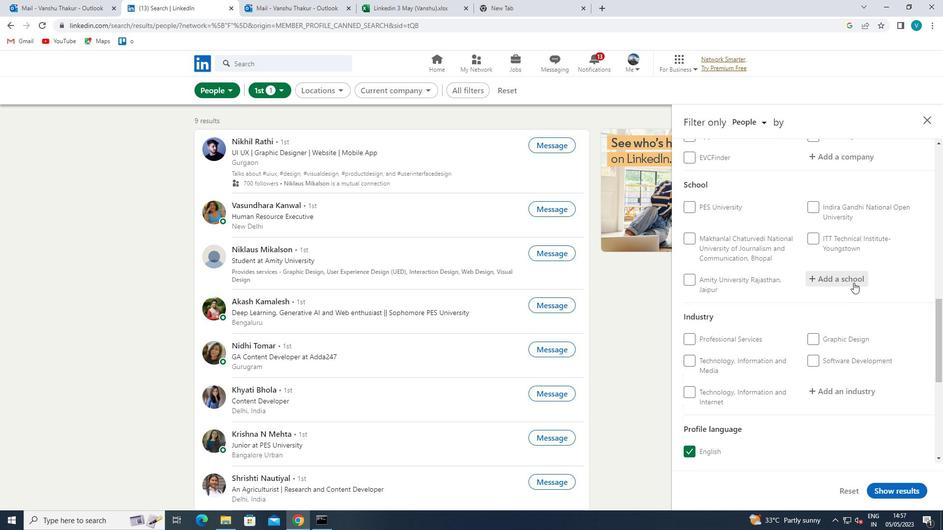 
Action: Key pressed <Key.shift>INSTITUTE<Key.space>OF<Key.space><Key.shift>ENGINEERING<Key.space><Key.shift><Key.shift><Key.shift>&<Key.space><Key.shift>TECHNOLOGY<Key.space><Key.shift>DAVV,<Key.shift><Key.space><Key.shift>IN
Screenshot: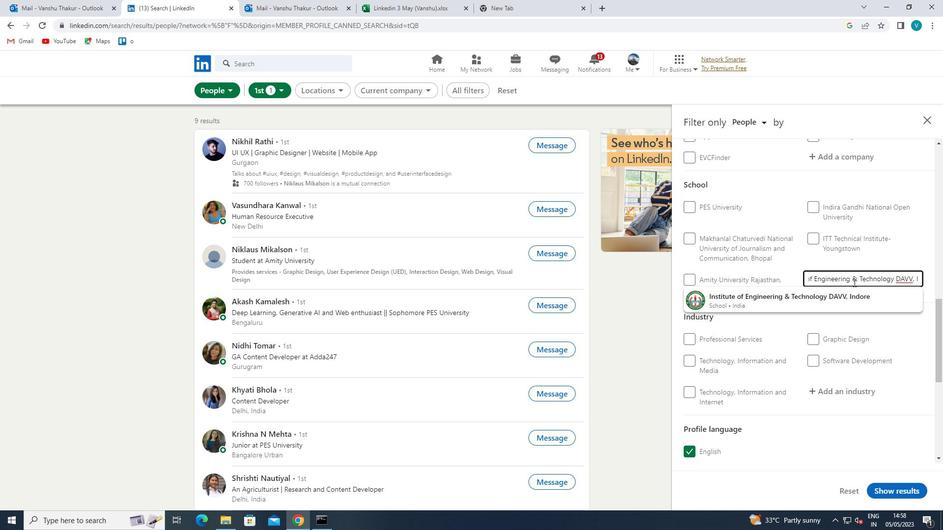 
Action: Mouse moved to (859, 288)
Screenshot: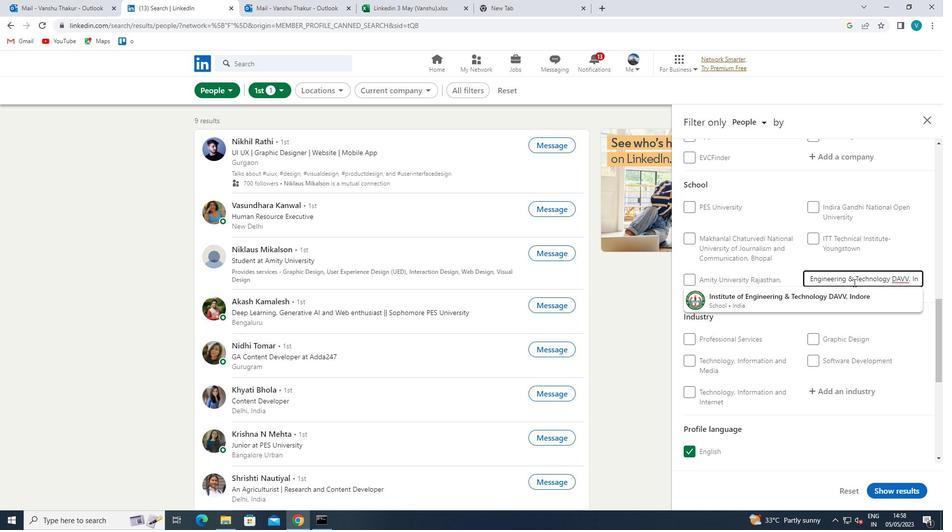 
Action: Mouse pressed left at (859, 288)
Screenshot: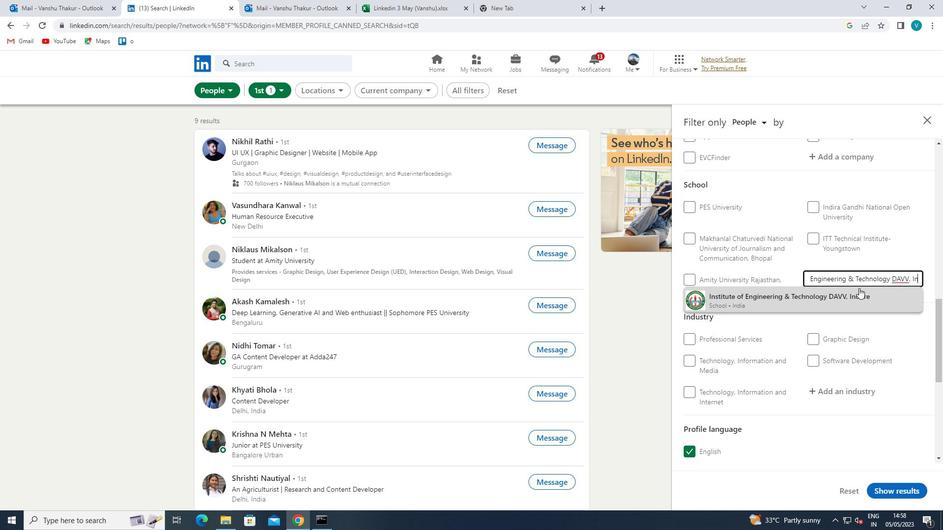 
Action: Mouse scrolled (859, 287) with delta (0, 0)
Screenshot: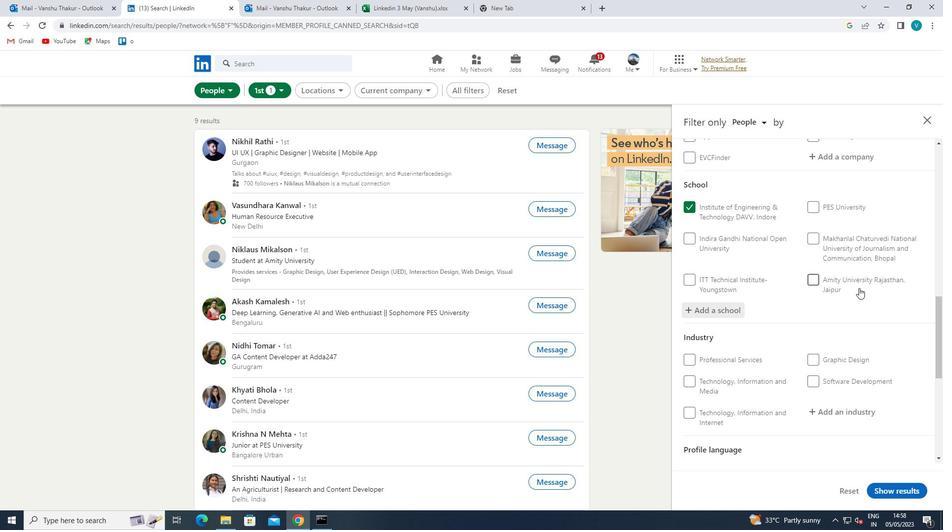
Action: Mouse scrolled (859, 287) with delta (0, 0)
Screenshot: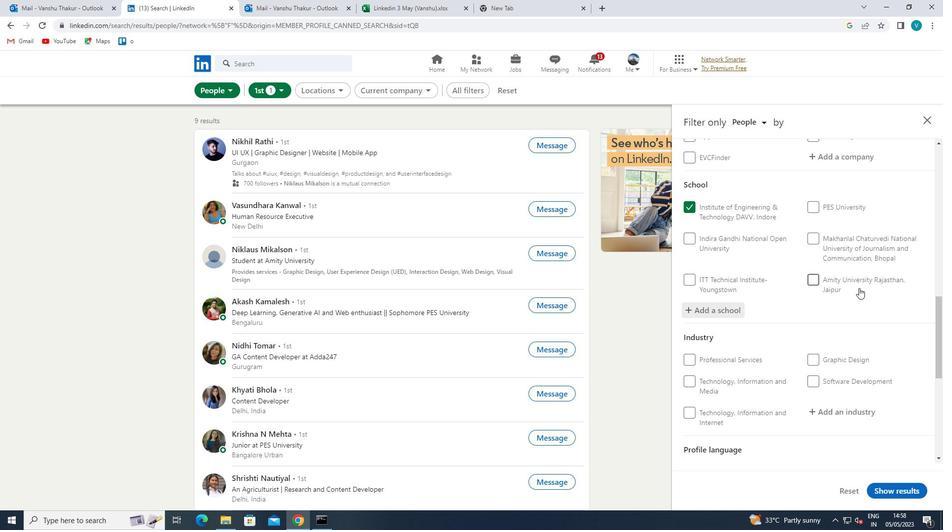 
Action: Mouse moved to (859, 309)
Screenshot: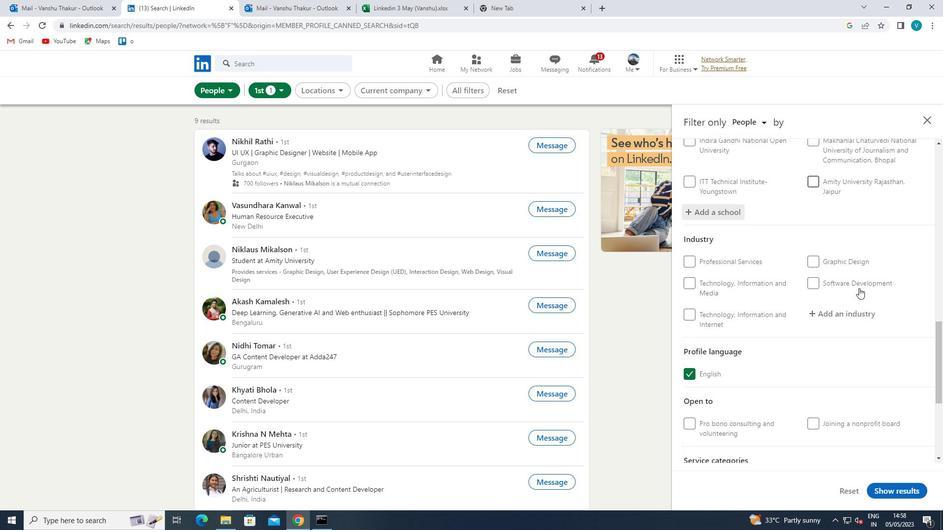 
Action: Mouse pressed left at (859, 309)
Screenshot: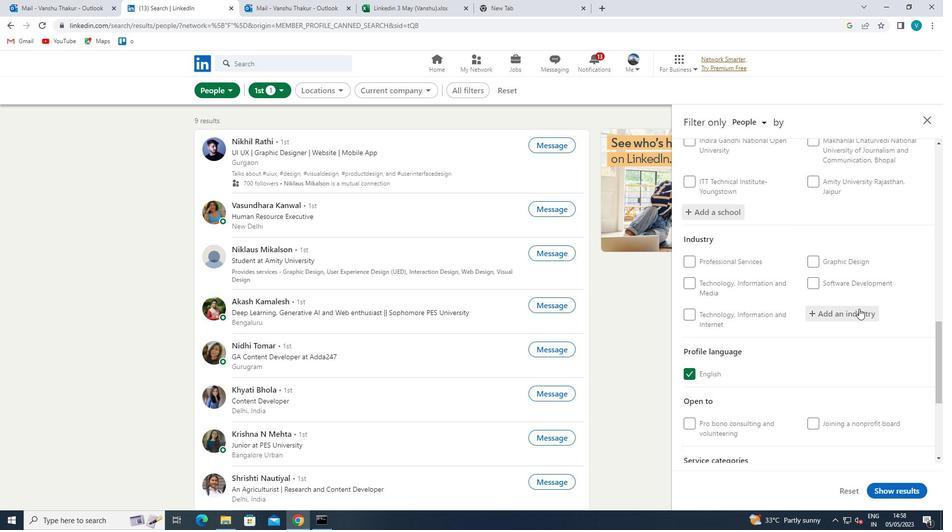 
Action: Key pressed <Key.shift>BUSIN
Screenshot: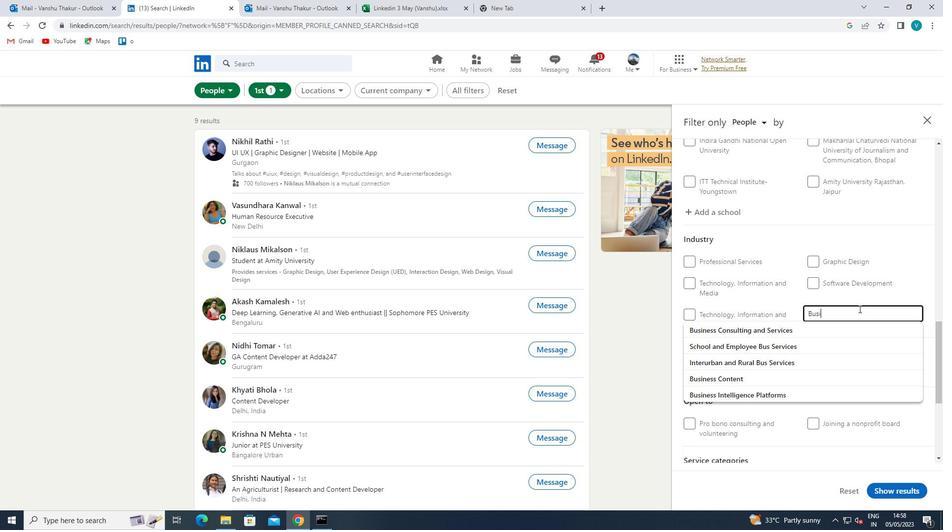 
Action: Mouse moved to (807, 344)
Screenshot: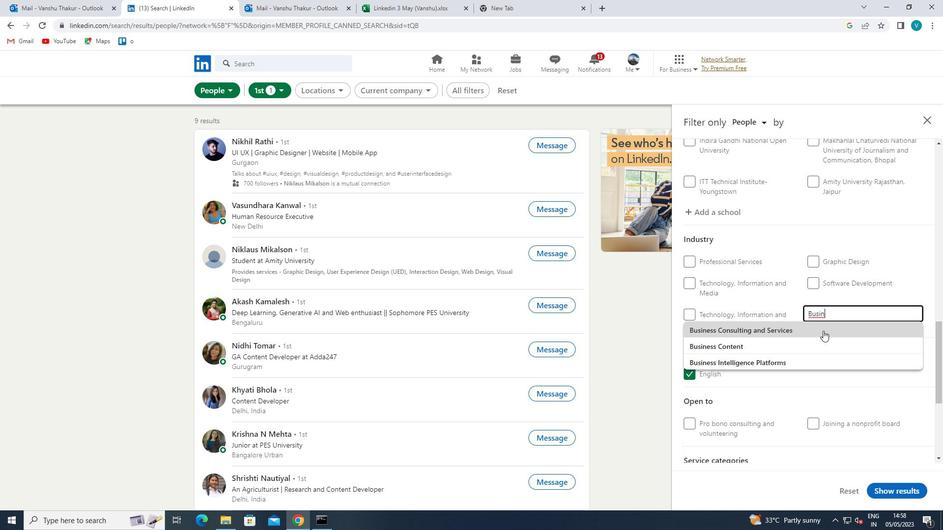 
Action: Mouse pressed left at (807, 344)
Screenshot: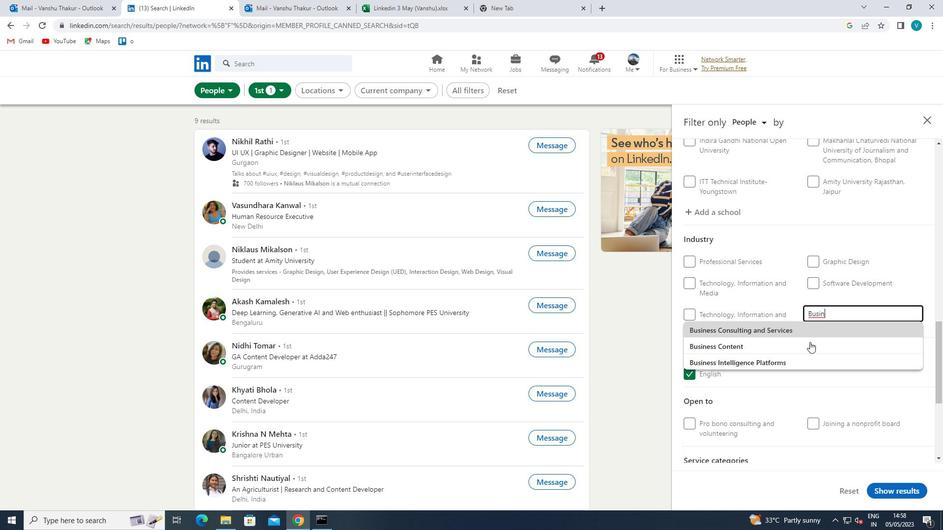 
Action: Mouse scrolled (807, 343) with delta (0, 0)
Screenshot: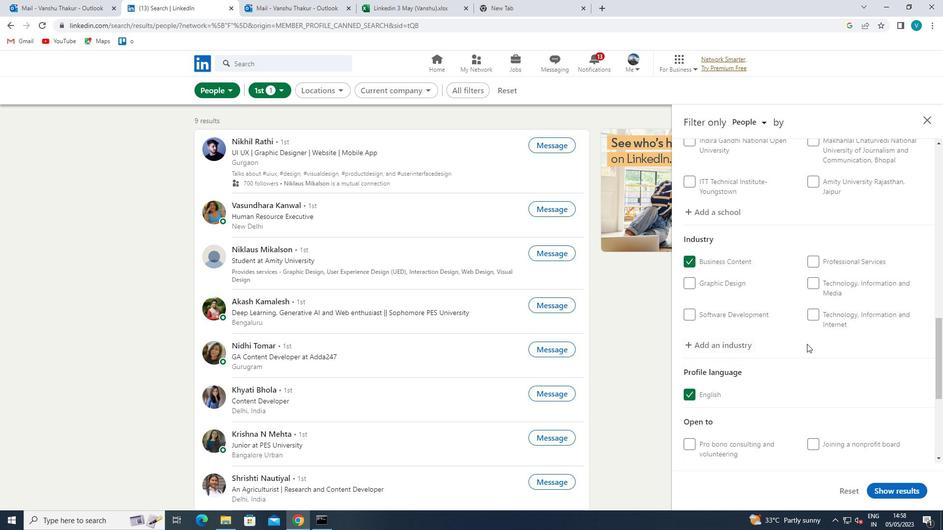 
Action: Mouse moved to (807, 345)
Screenshot: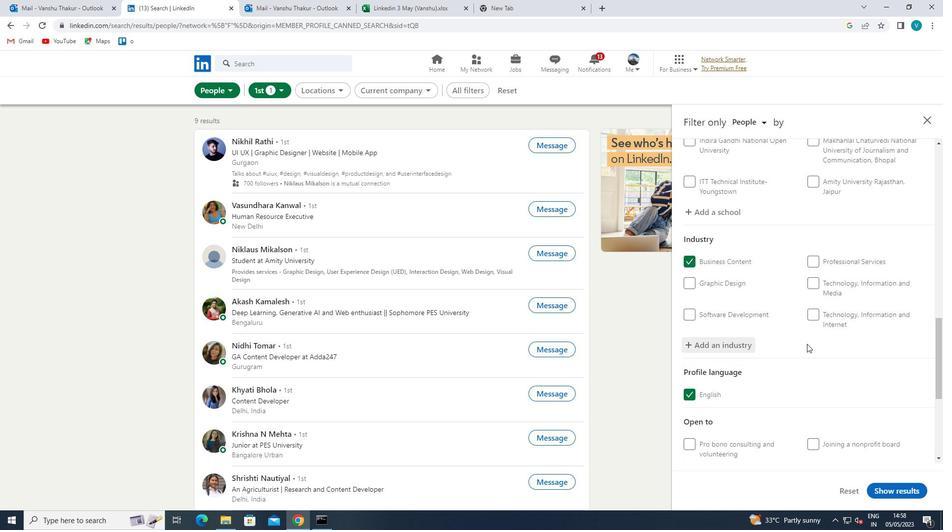 
Action: Mouse scrolled (807, 344) with delta (0, 0)
Screenshot: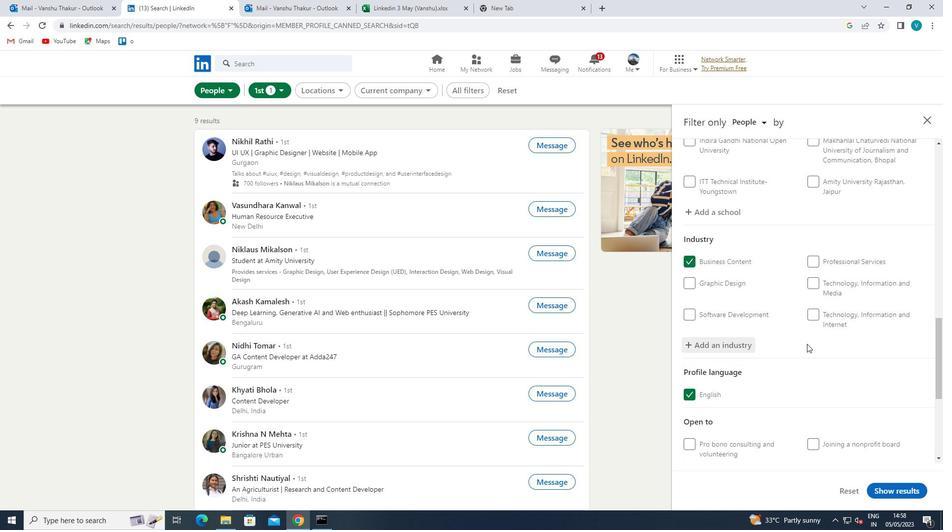 
Action: Mouse moved to (807, 345)
Screenshot: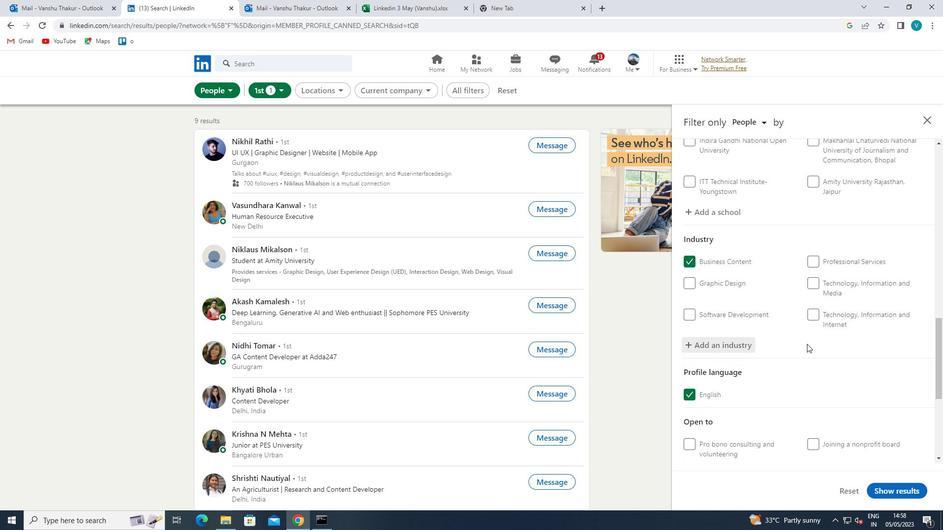 
Action: Mouse scrolled (807, 345) with delta (0, 0)
Screenshot: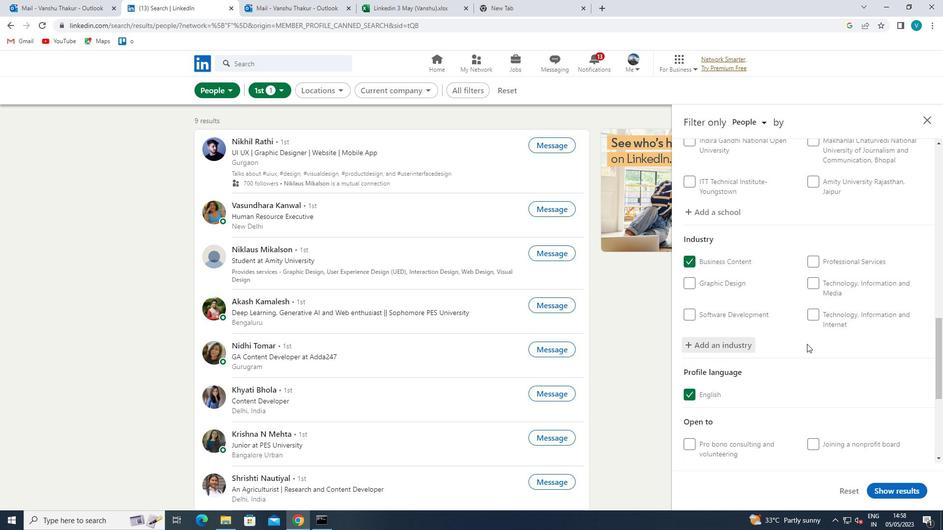 
Action: Mouse moved to (807, 346)
Screenshot: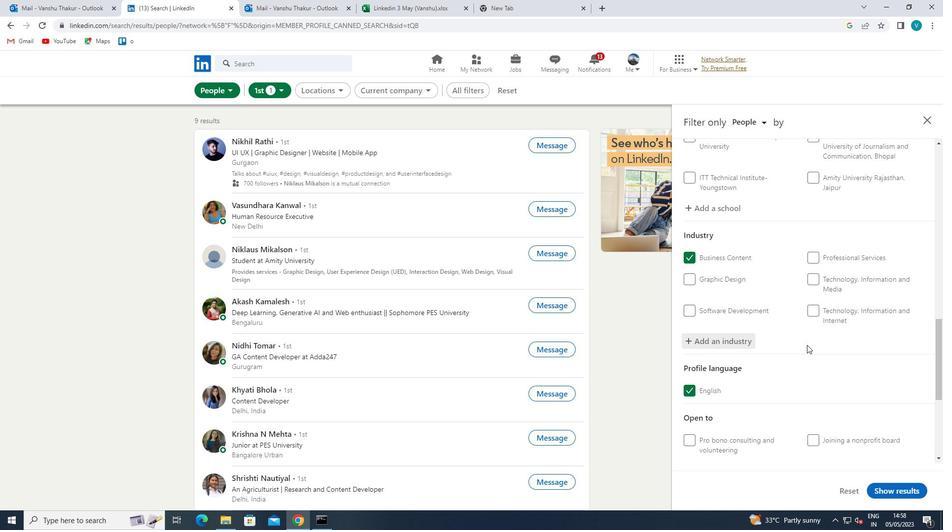 
Action: Mouse scrolled (807, 345) with delta (0, 0)
Screenshot: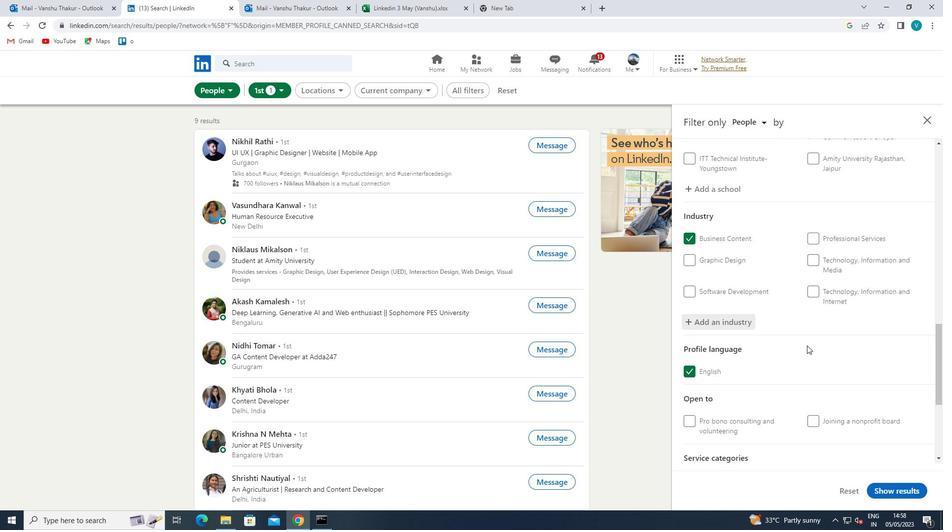 
Action: Mouse moved to (827, 391)
Screenshot: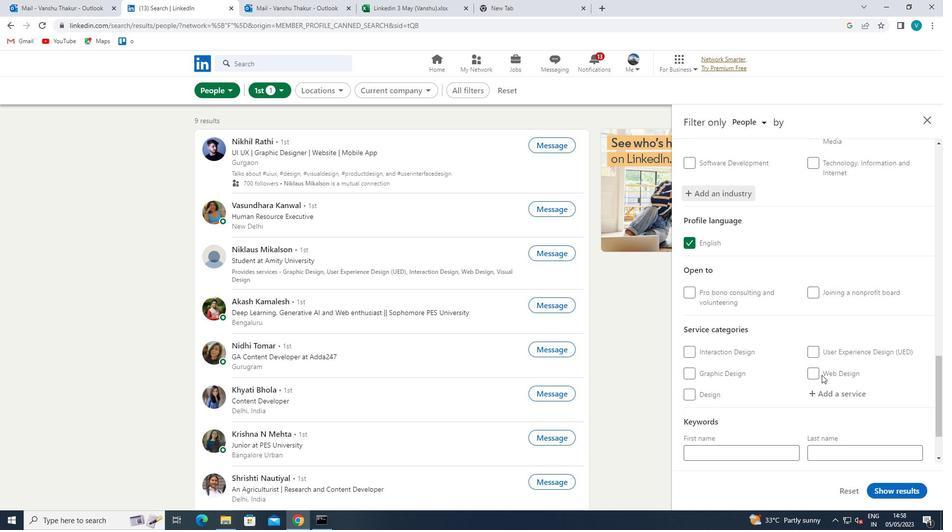 
Action: Mouse pressed left at (827, 391)
Screenshot: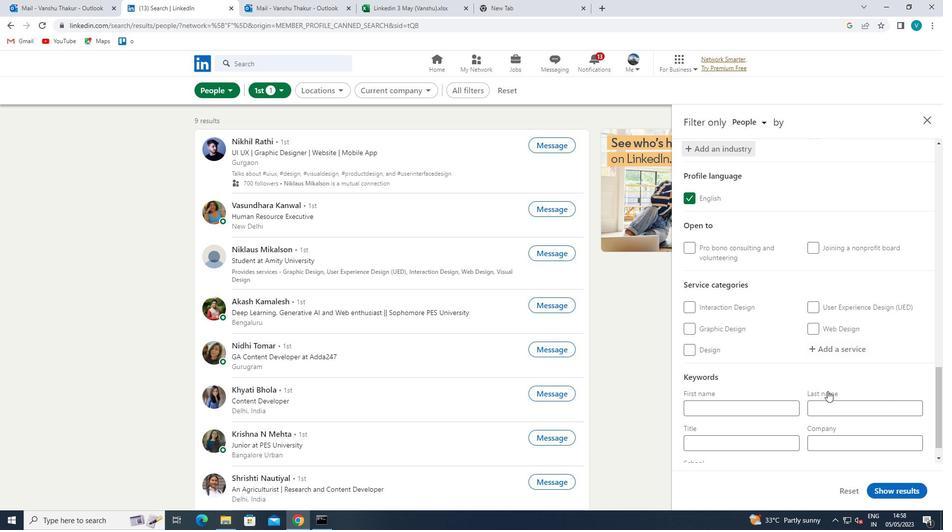 
Action: Mouse moved to (833, 345)
Screenshot: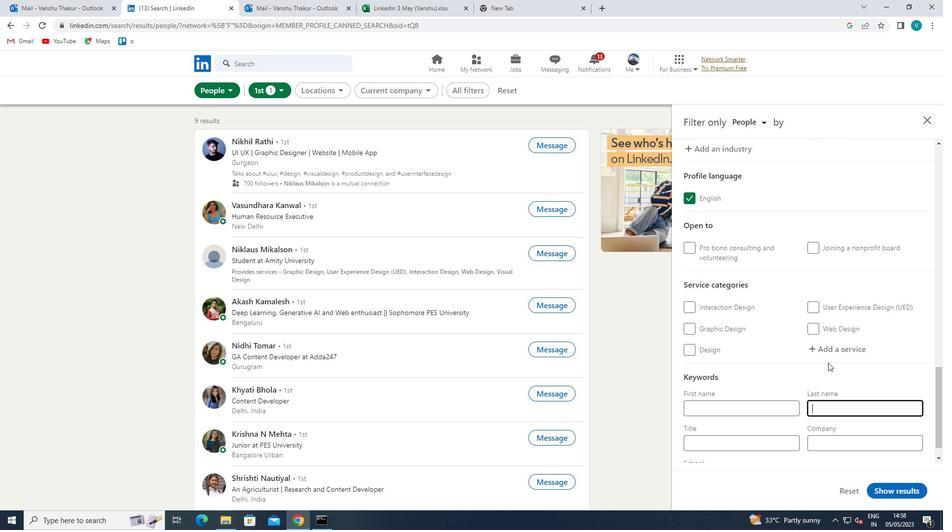 
Action: Mouse pressed left at (833, 345)
Screenshot: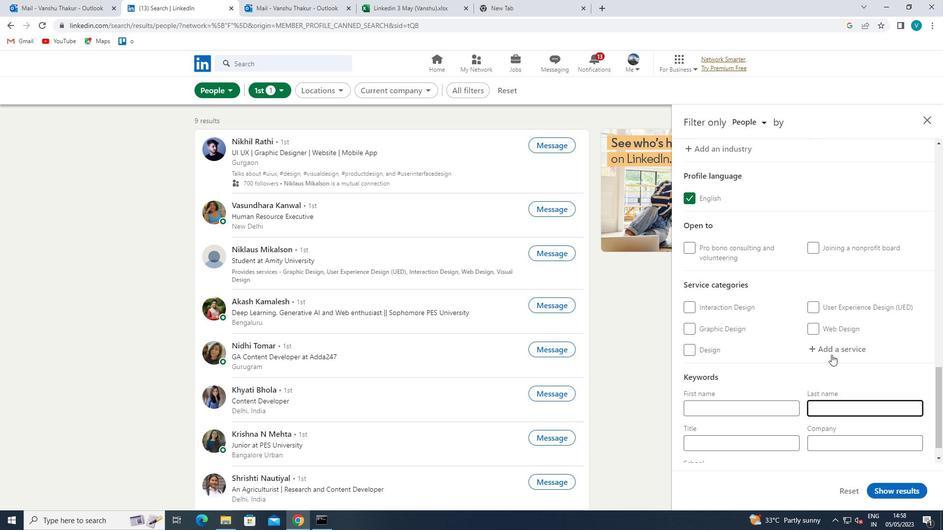 
Action: Key pressed <Key.shift>PRO<Key.backspace>INT<Key.space><Key.space>
Screenshot: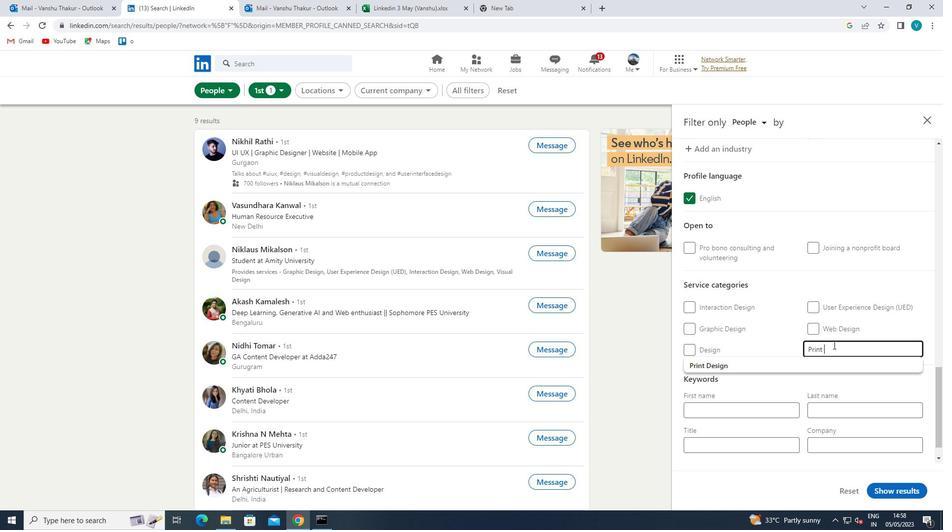 
Action: Mouse moved to (829, 363)
Screenshot: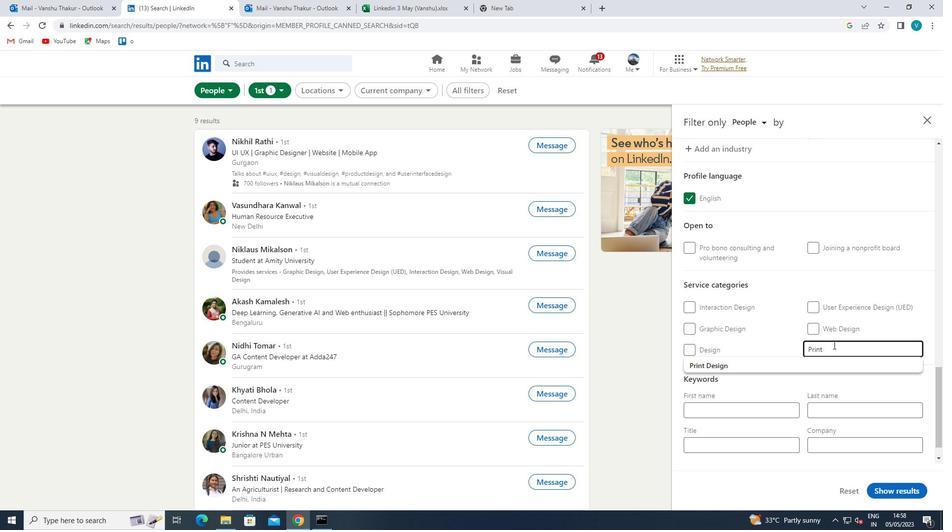 
Action: Mouse pressed left at (829, 363)
Screenshot: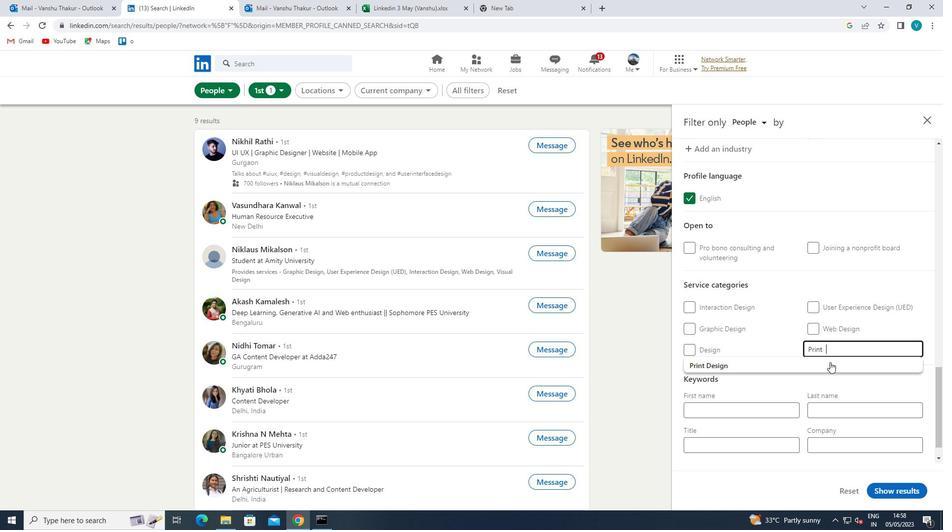 
Action: Mouse moved to (801, 366)
Screenshot: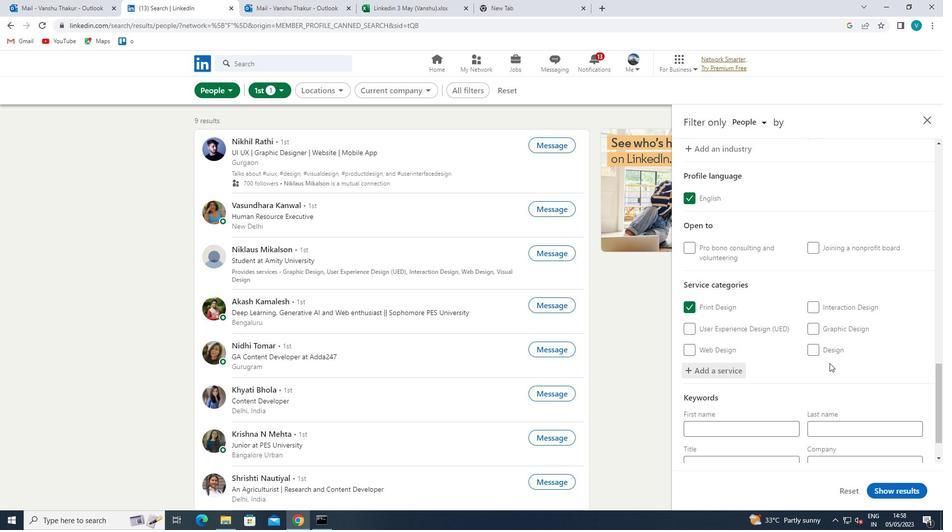 
Action: Mouse scrolled (801, 365) with delta (0, 0)
Screenshot: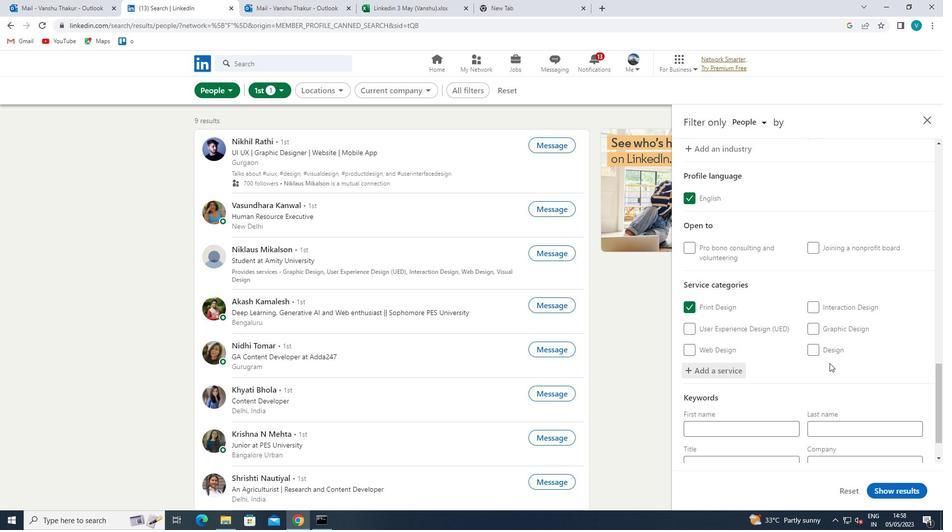 
Action: Mouse moved to (796, 366)
Screenshot: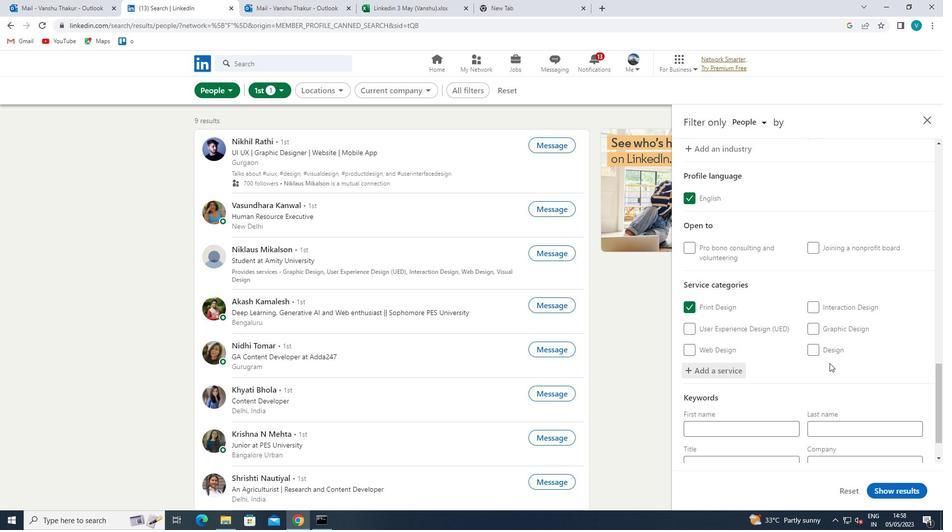 
Action: Mouse scrolled (796, 365) with delta (0, 0)
Screenshot: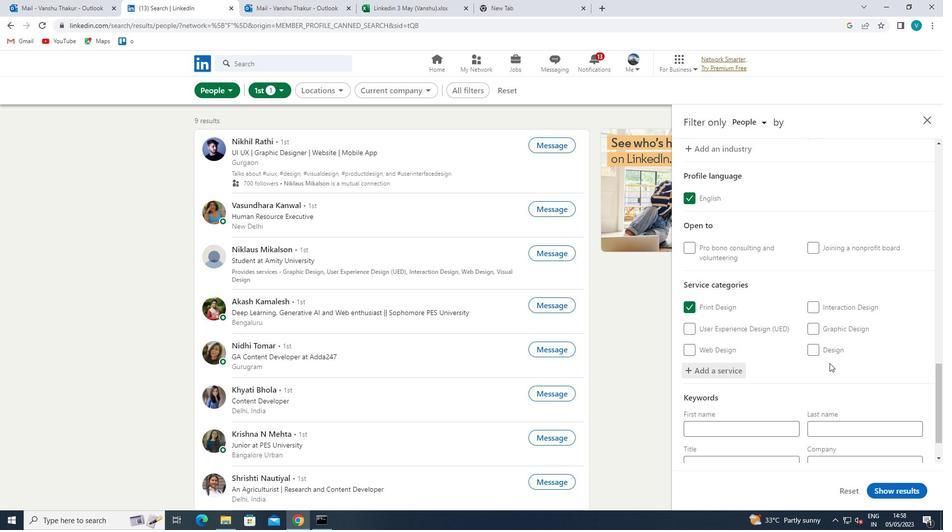 
Action: Mouse moved to (791, 366)
Screenshot: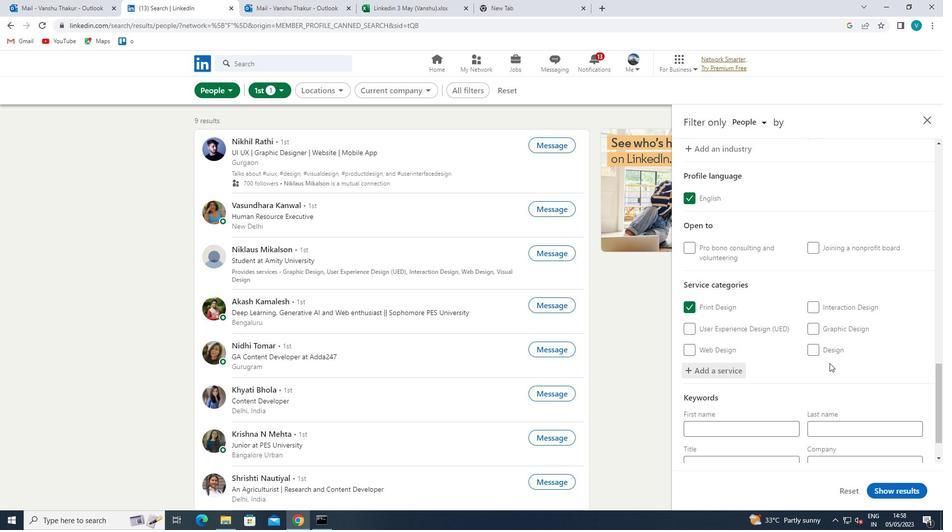 
Action: Mouse scrolled (791, 365) with delta (0, 0)
Screenshot: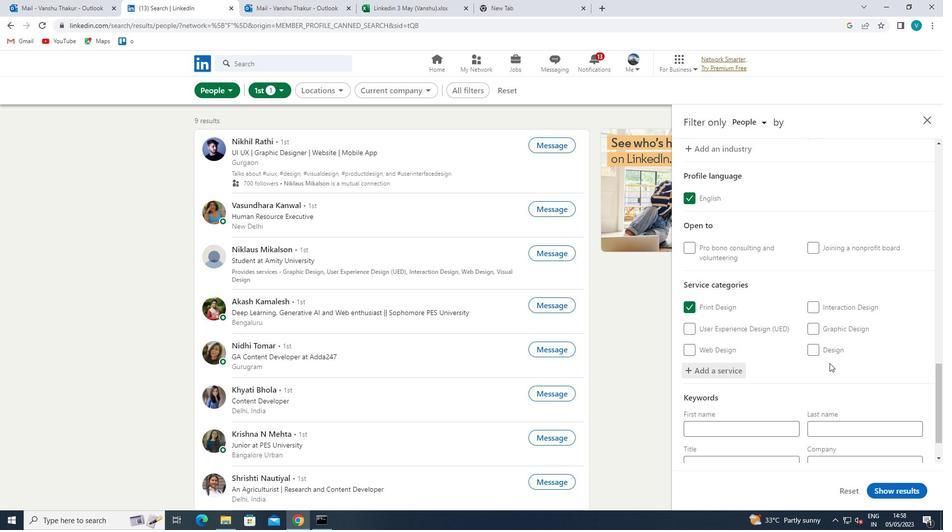 
Action: Mouse moved to (759, 419)
Screenshot: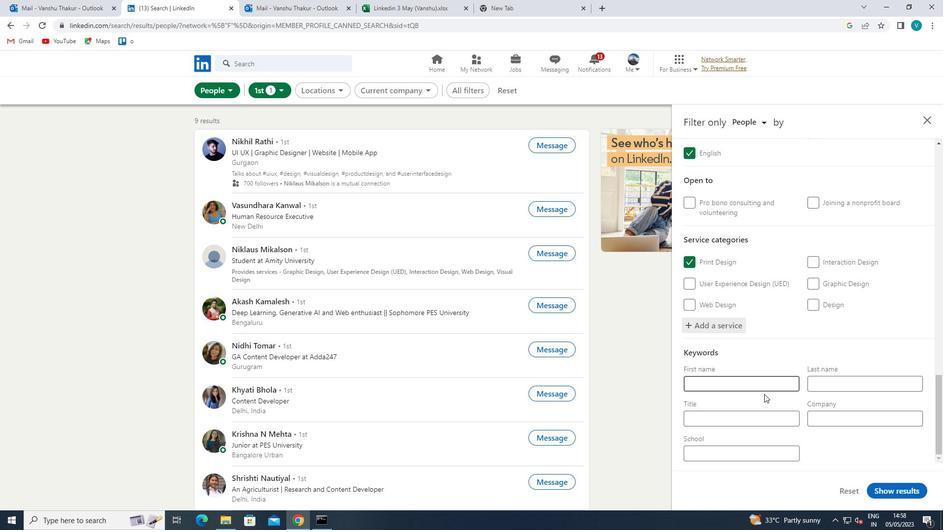 
Action: Mouse pressed left at (759, 419)
Screenshot: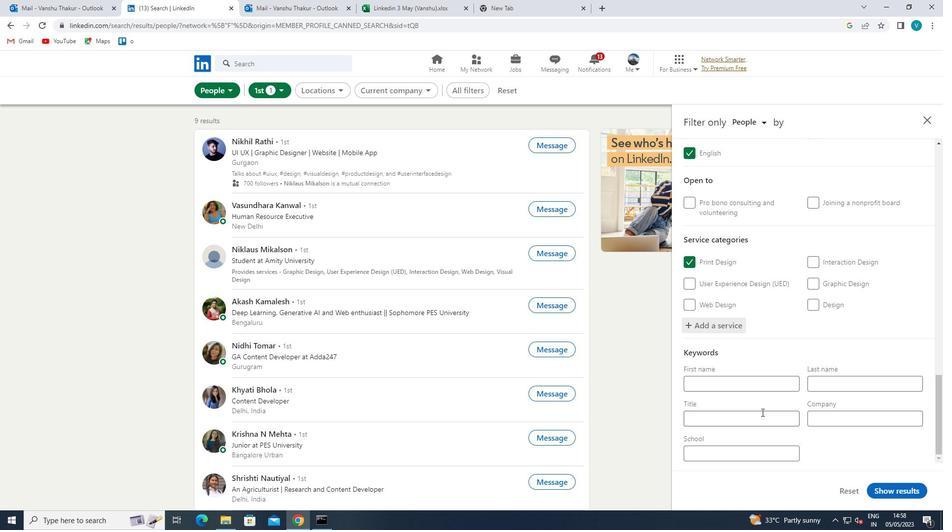 
Action: Key pressed <Key.shift>GRAPHIC<Key.space><Key.shift><Key.shift><Key.shift><Key.shift><Key.shift><Key.shift><Key.shift><Key.shift><Key.shift><Key.shift><Key.shift><Key.shift><Key.shift>DESIGNER
Screenshot: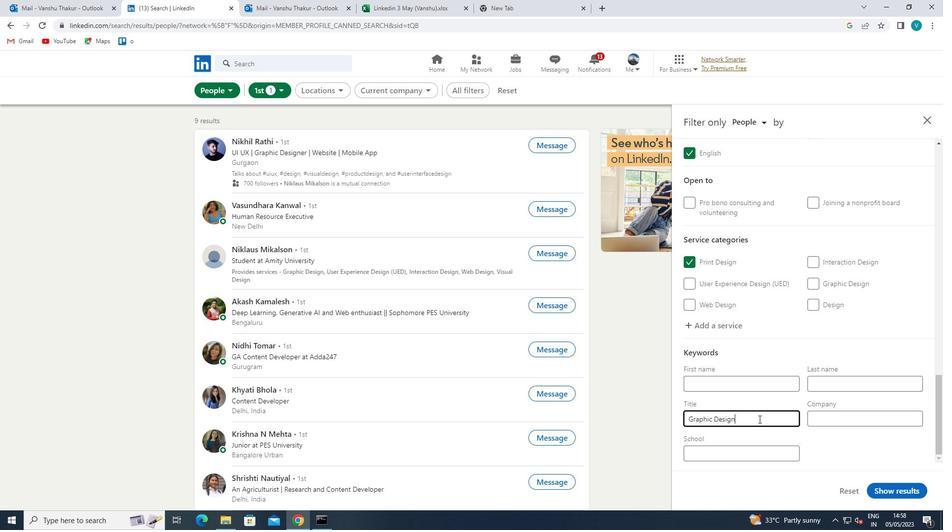 
Action: Mouse moved to (883, 492)
Screenshot: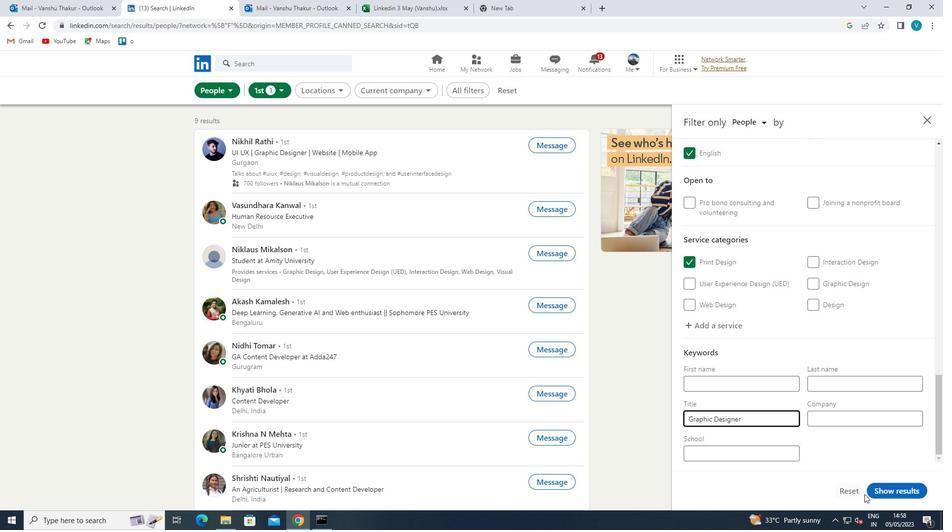 
Action: Mouse pressed left at (883, 492)
Screenshot: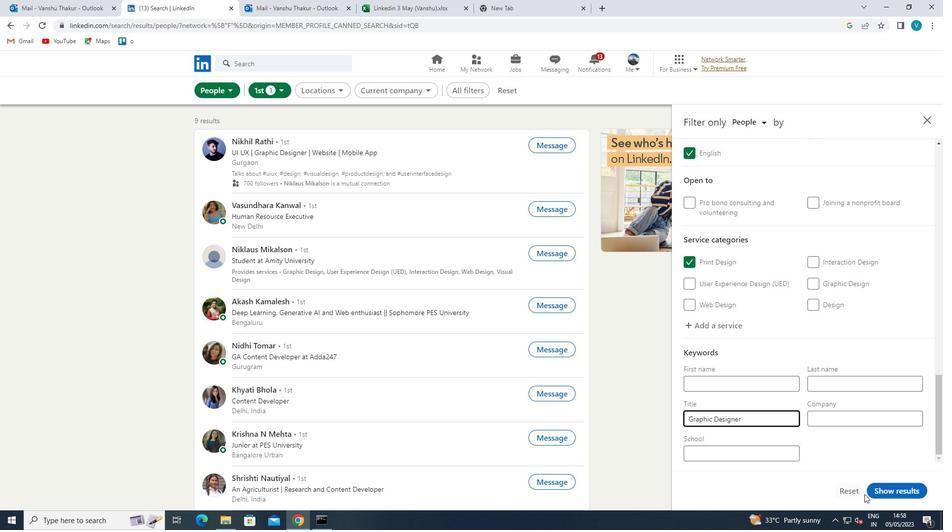 
